 Task: Look for space in San Borja, Bolivia from 12th July, 2023 to 16th July, 2023 for 8 adults in price range Rs.10000 to Rs.16000. Place can be private room with 8 bedrooms having 8 beds and 8 bathrooms. Property type can be house, flat, guest house, hotel. Amenities needed are: wifi, TV, free parkinig on premises, gym, breakfast. Booking option can be shelf check-in. Required host language is English.
Action: Mouse moved to (405, 85)
Screenshot: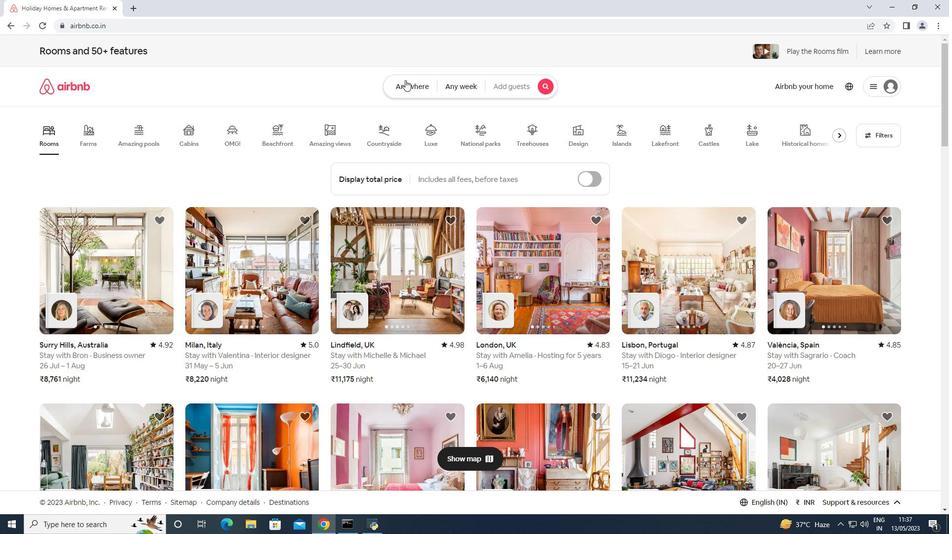 
Action: Mouse pressed left at (405, 85)
Screenshot: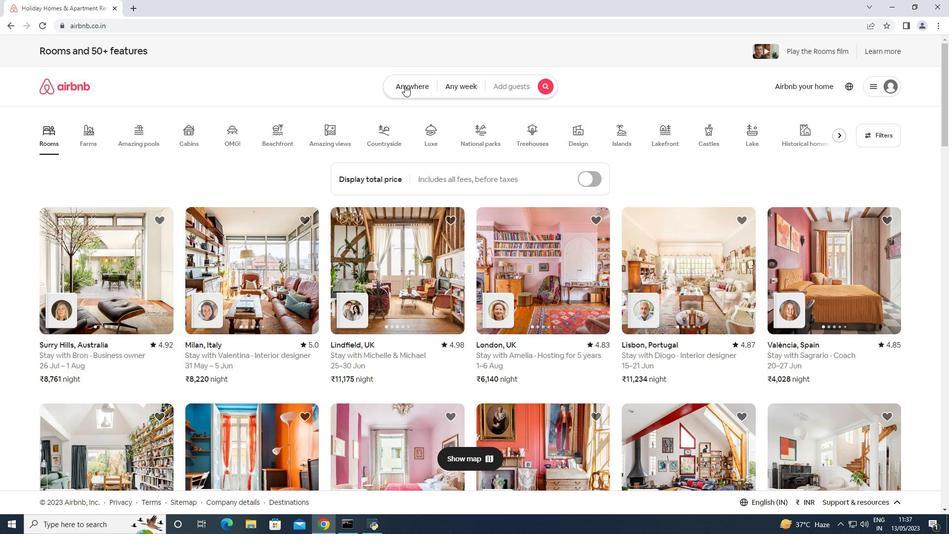 
Action: Mouse moved to (364, 125)
Screenshot: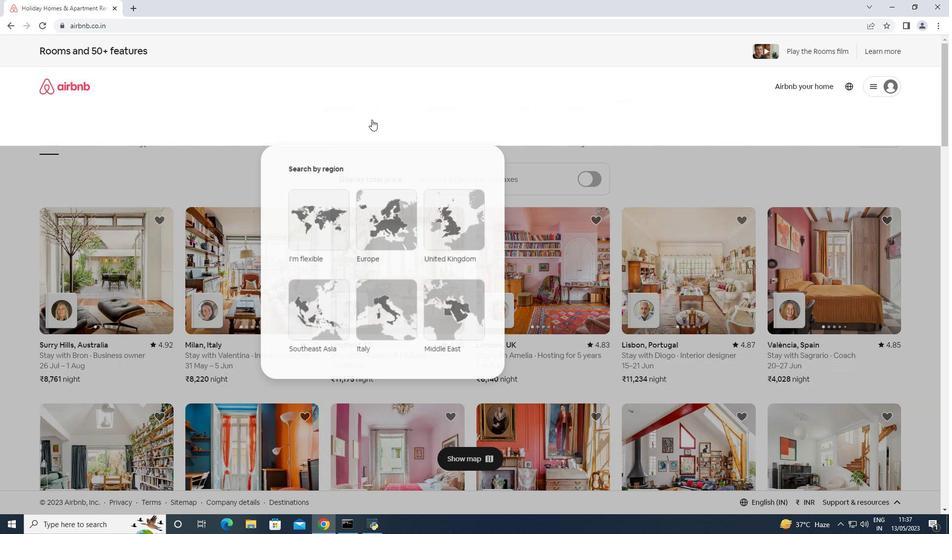 
Action: Mouse pressed left at (364, 125)
Screenshot: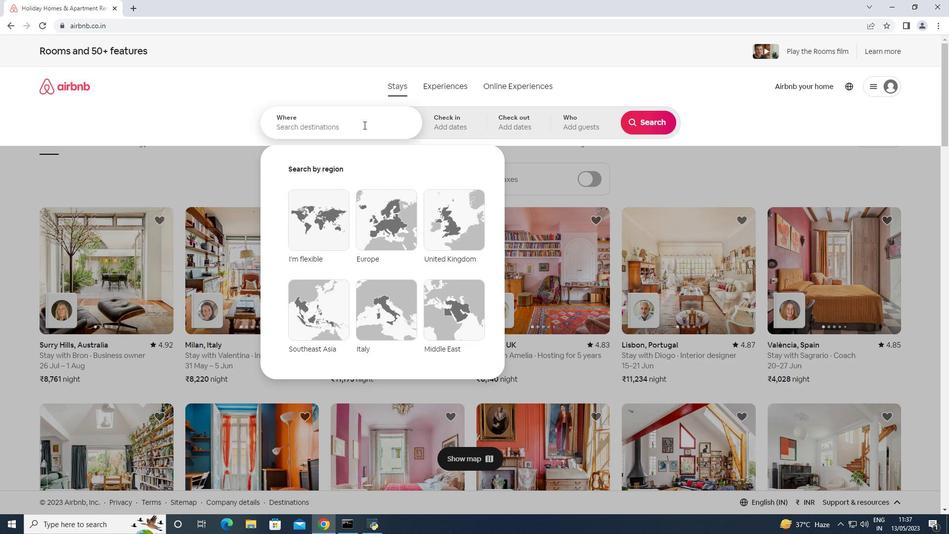 
Action: Key pressed <Key.shift>San<Key.space><Key.shift>Borj,<Key.space><Key.shift>Bolivia<Key.down><Key.enter>
Screenshot: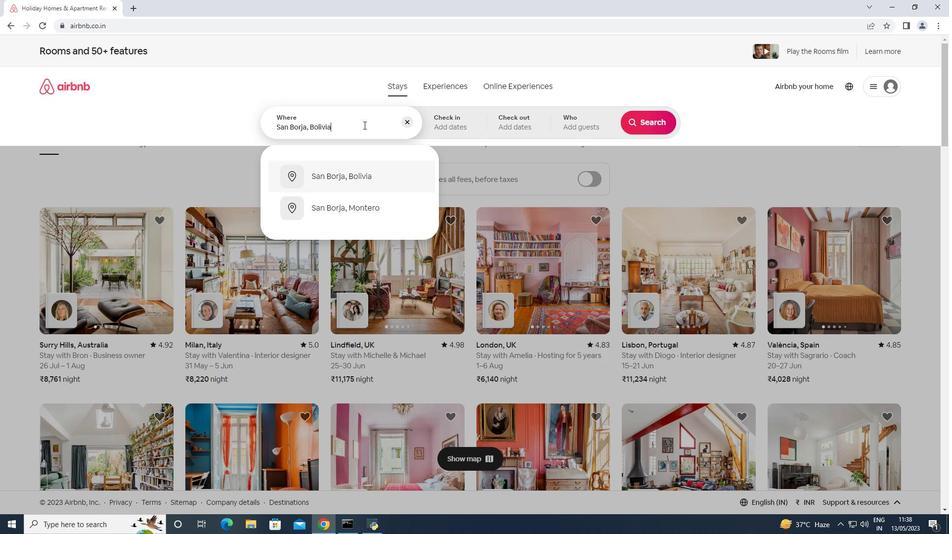 
Action: Mouse moved to (648, 202)
Screenshot: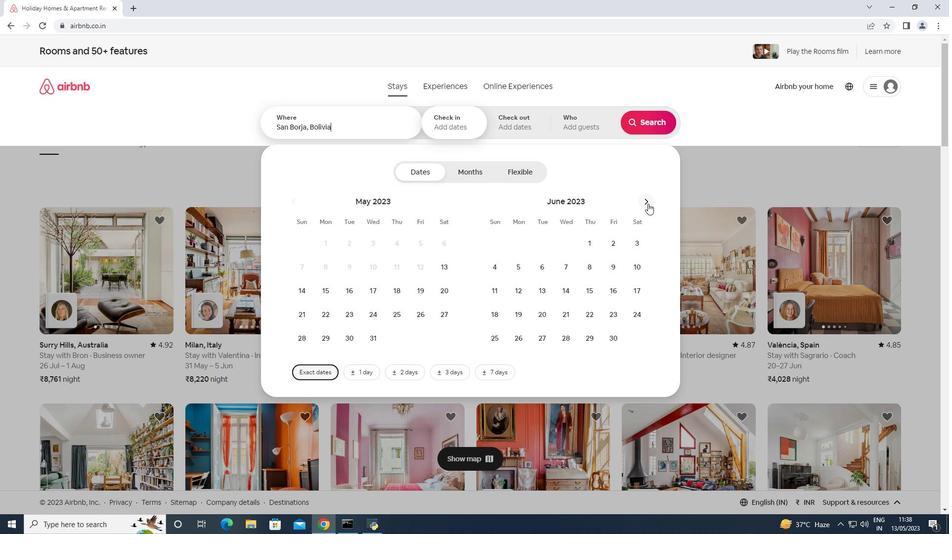 
Action: Mouse pressed left at (648, 202)
Screenshot: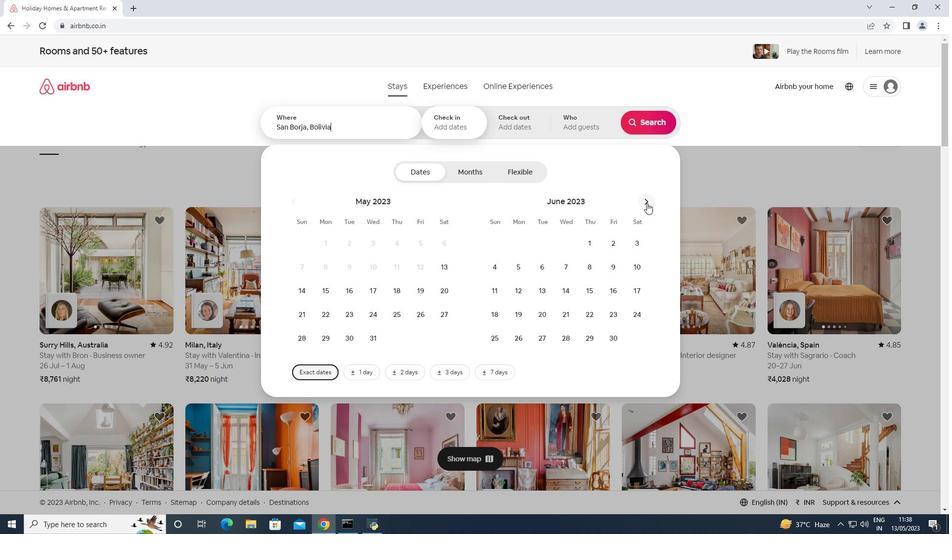 
Action: Mouse moved to (568, 285)
Screenshot: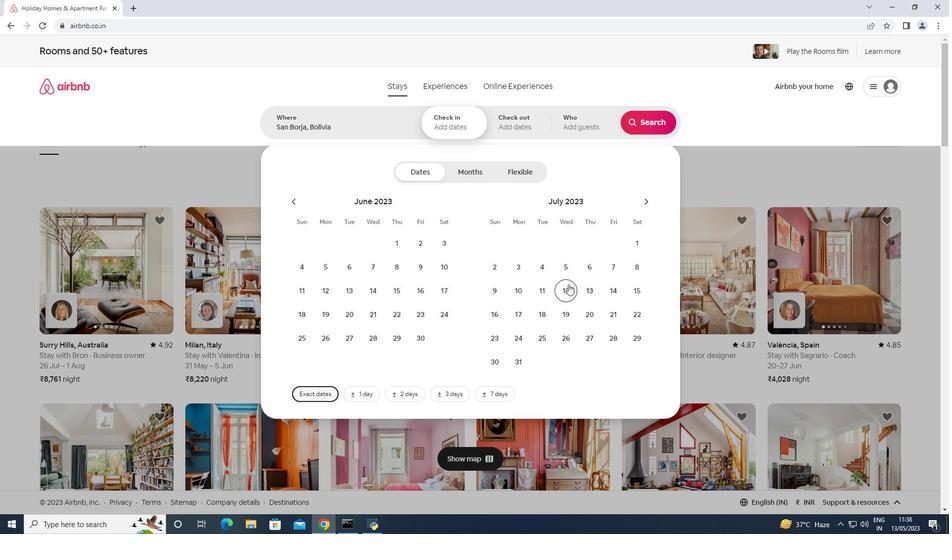 
Action: Mouse pressed left at (568, 285)
Screenshot: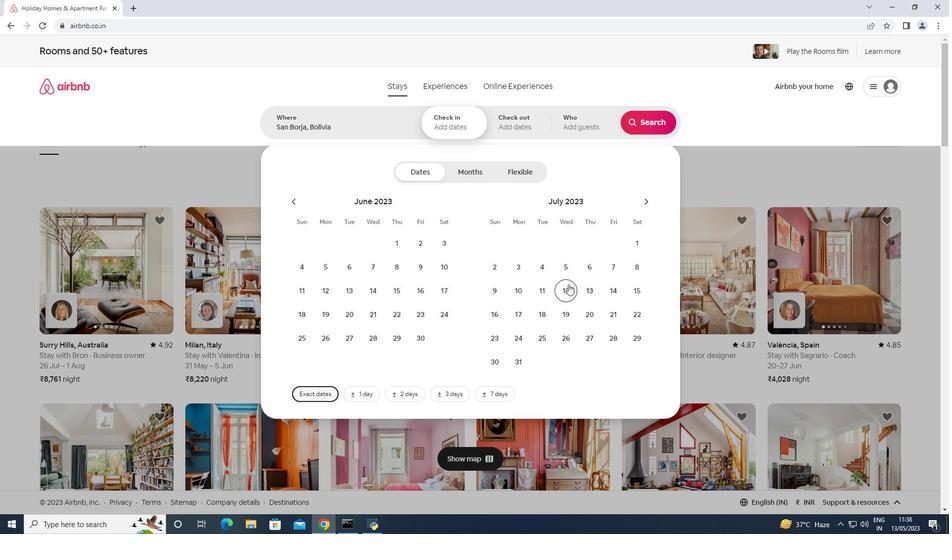 
Action: Mouse moved to (496, 311)
Screenshot: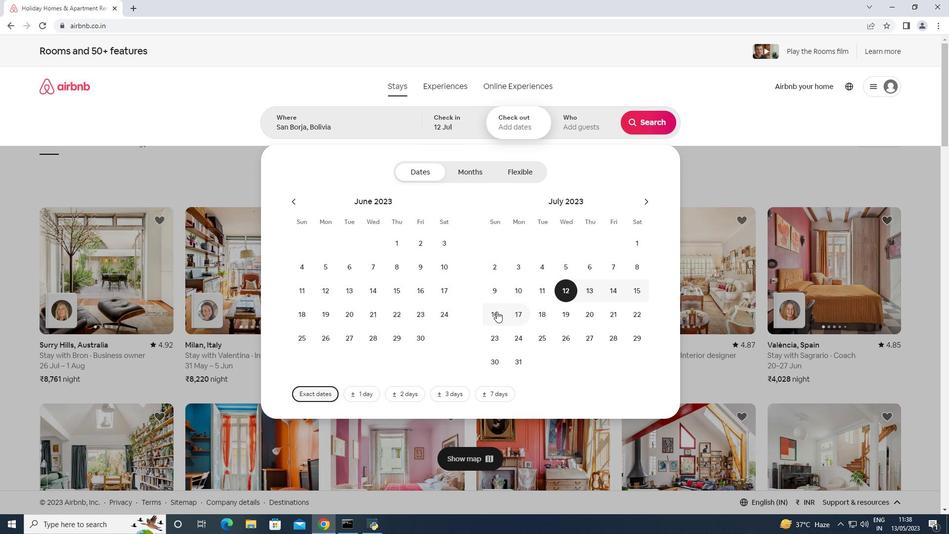 
Action: Mouse pressed left at (496, 311)
Screenshot: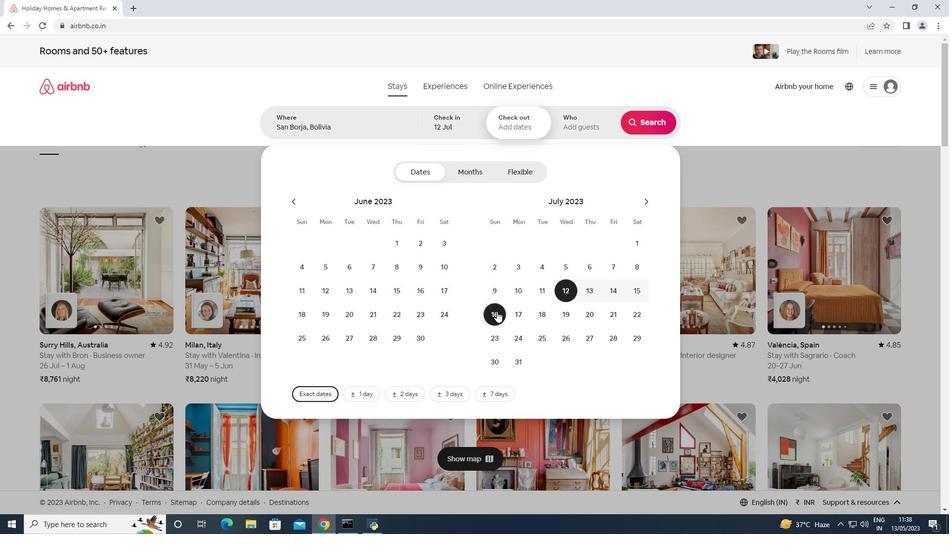 
Action: Mouse moved to (565, 136)
Screenshot: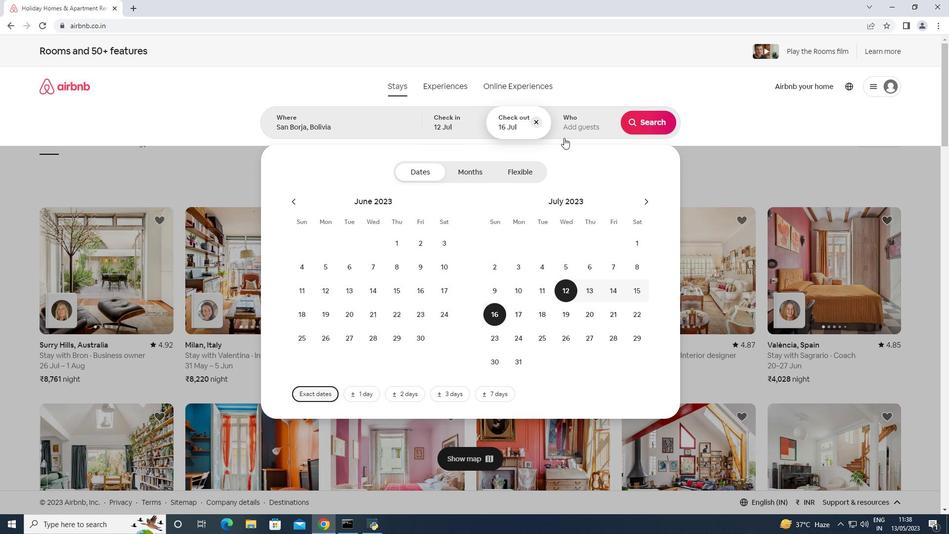 
Action: Mouse pressed left at (565, 136)
Screenshot: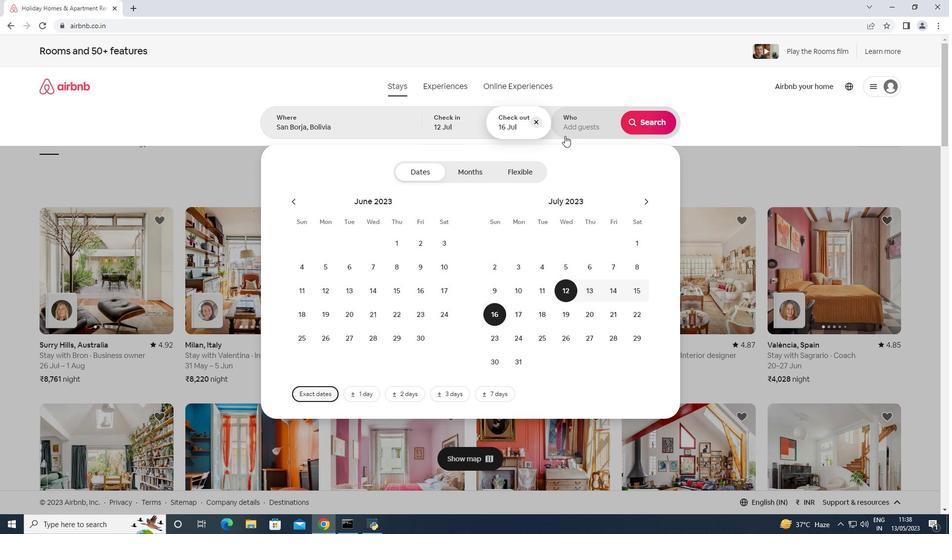 
Action: Mouse moved to (649, 176)
Screenshot: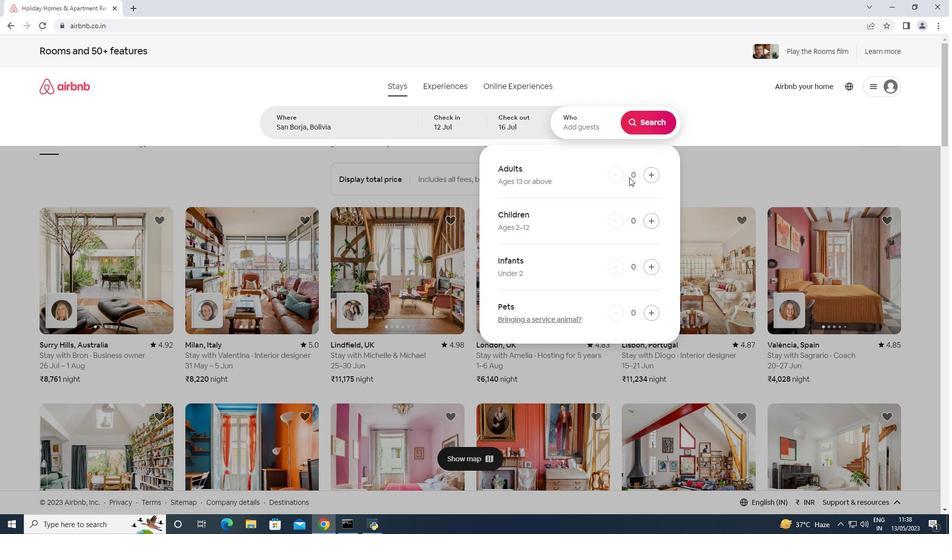 
Action: Mouse pressed left at (649, 176)
Screenshot: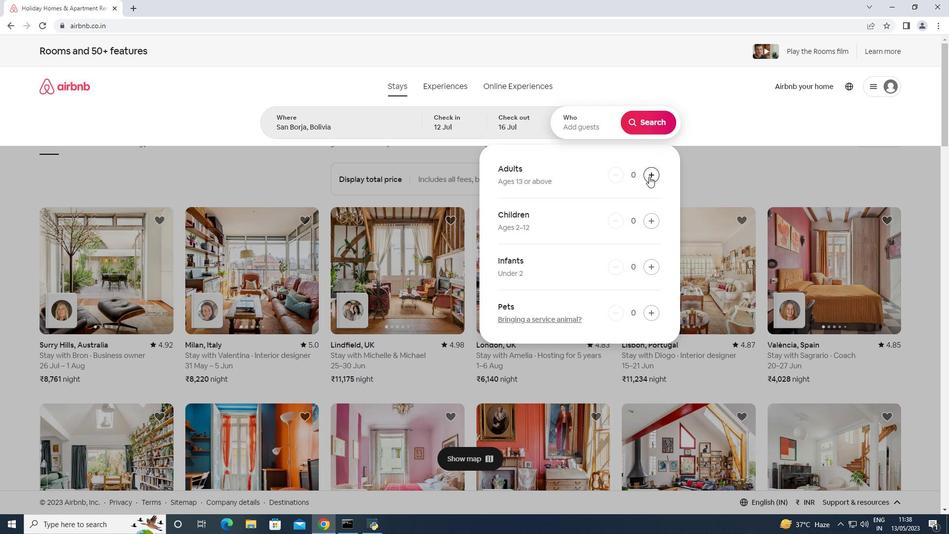 
Action: Mouse pressed left at (649, 176)
Screenshot: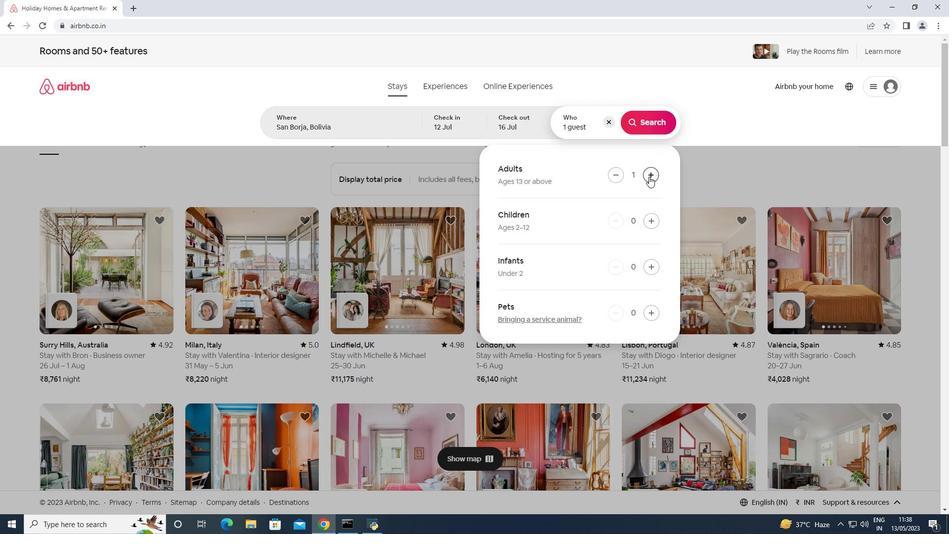 
Action: Mouse pressed left at (649, 176)
Screenshot: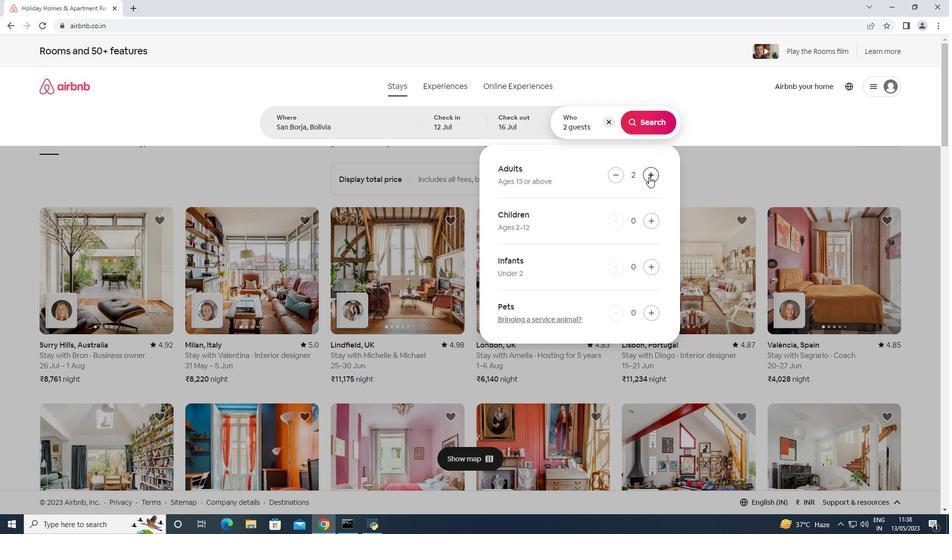 
Action: Mouse pressed left at (649, 176)
Screenshot: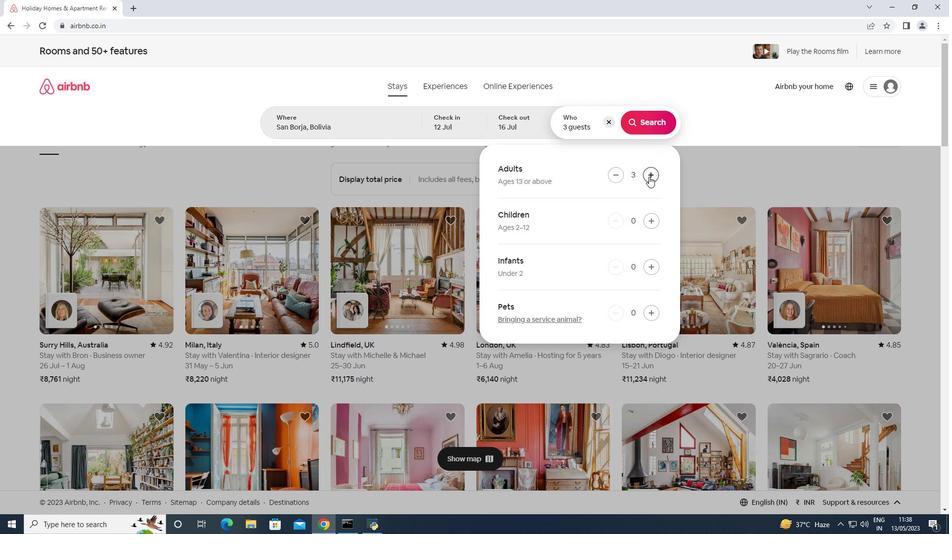 
Action: Mouse pressed left at (649, 176)
Screenshot: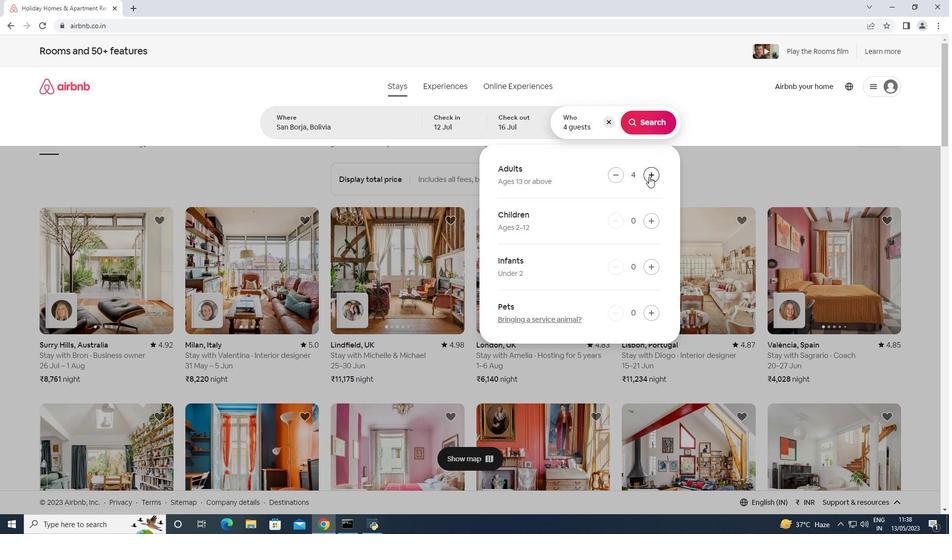 
Action: Mouse pressed left at (649, 176)
Screenshot: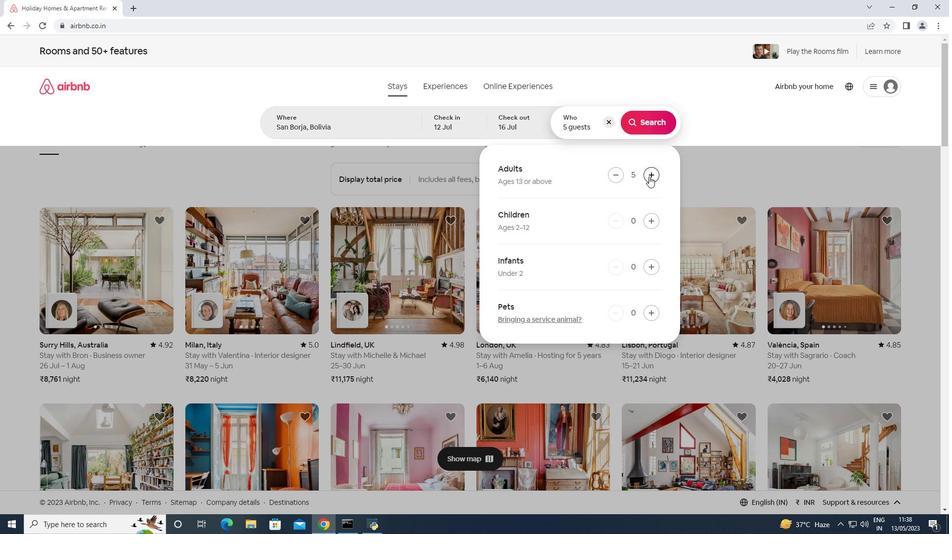 
Action: Mouse pressed left at (649, 176)
Screenshot: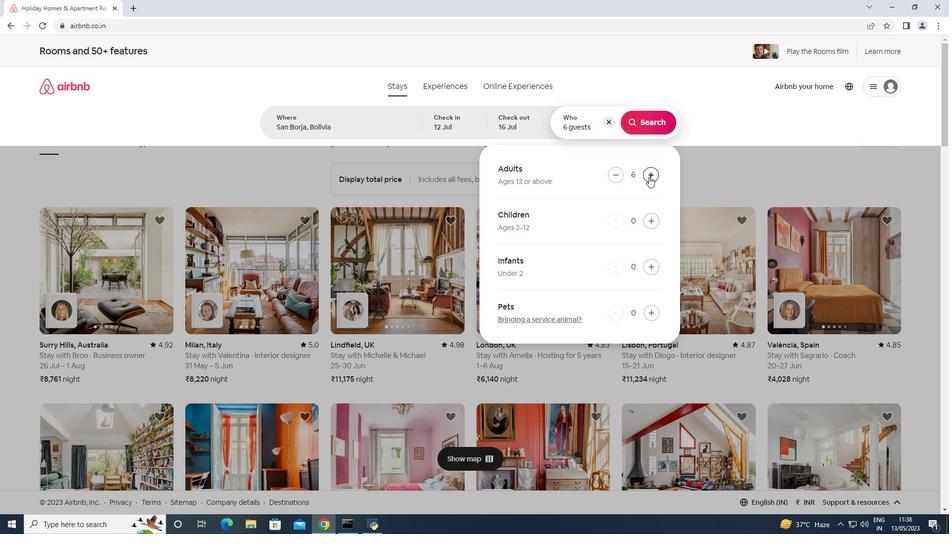 
Action: Mouse pressed left at (649, 176)
Screenshot: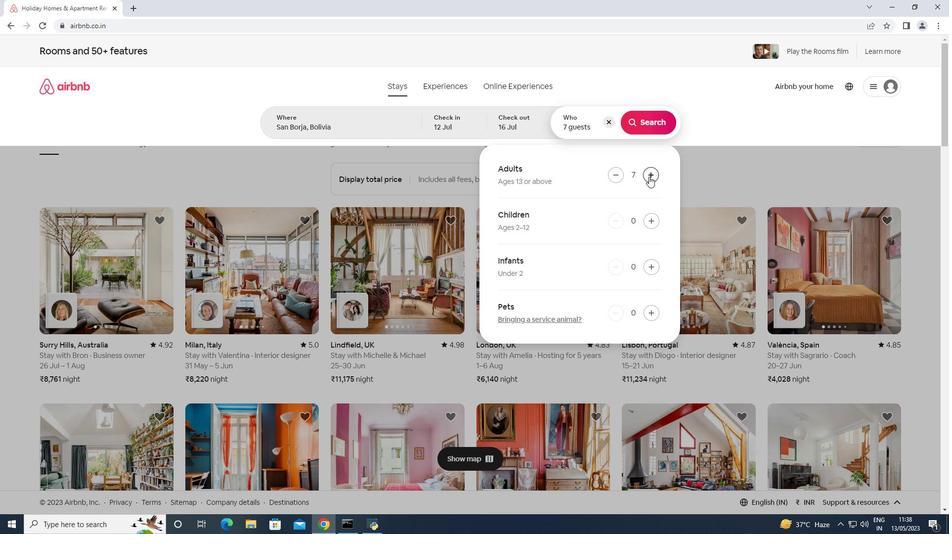
Action: Mouse pressed left at (649, 176)
Screenshot: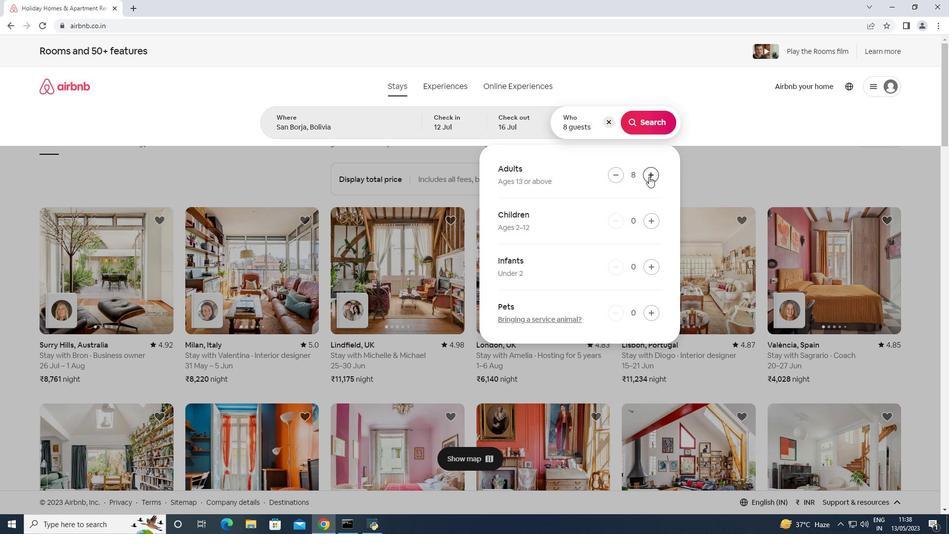 
Action: Mouse moved to (621, 176)
Screenshot: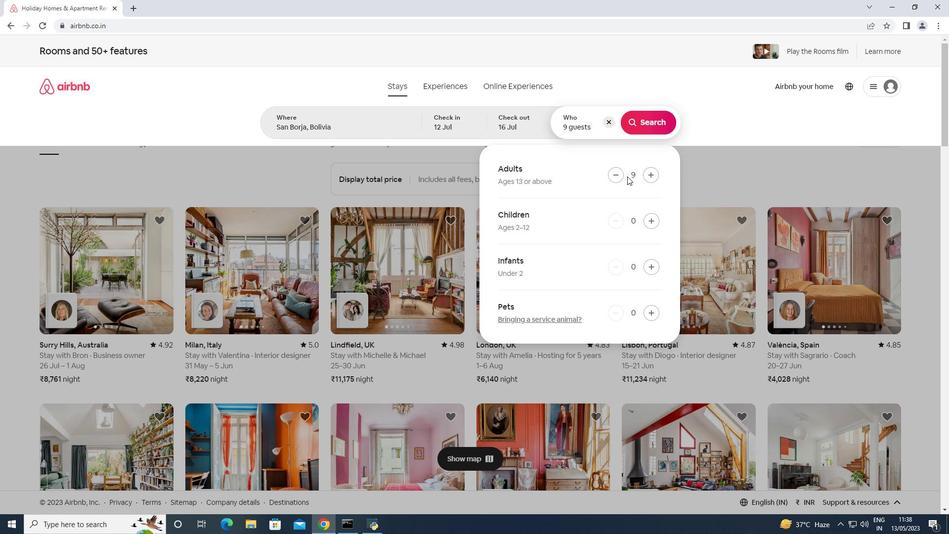 
Action: Mouse pressed left at (621, 176)
Screenshot: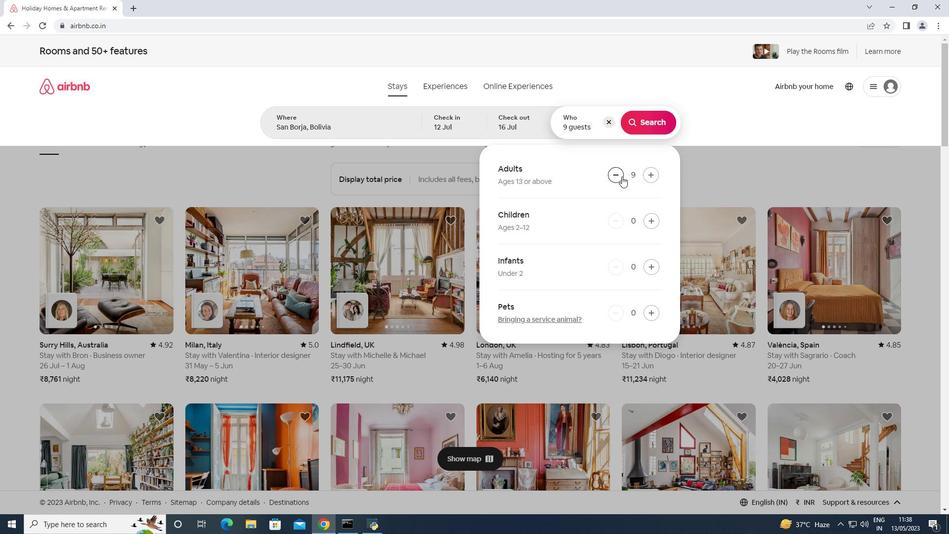 
Action: Mouse moved to (657, 123)
Screenshot: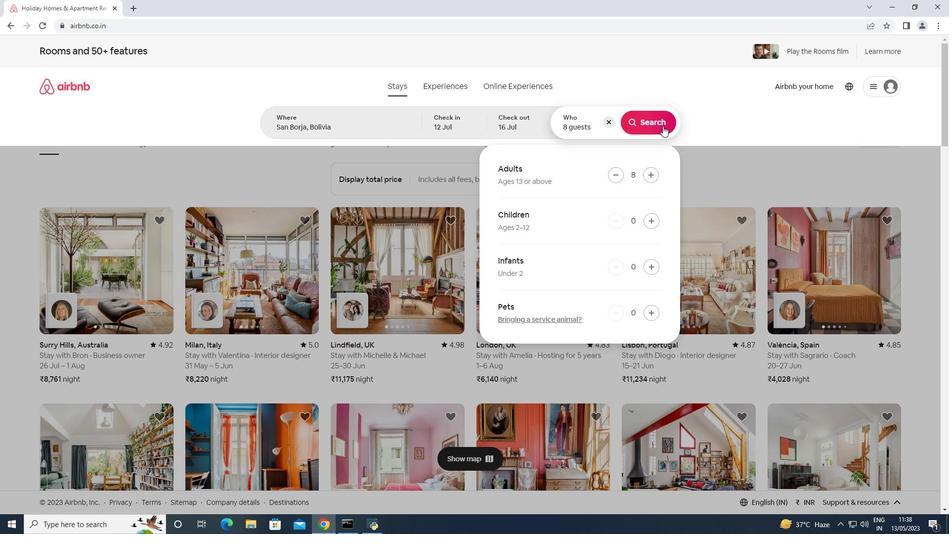 
Action: Mouse pressed left at (657, 123)
Screenshot: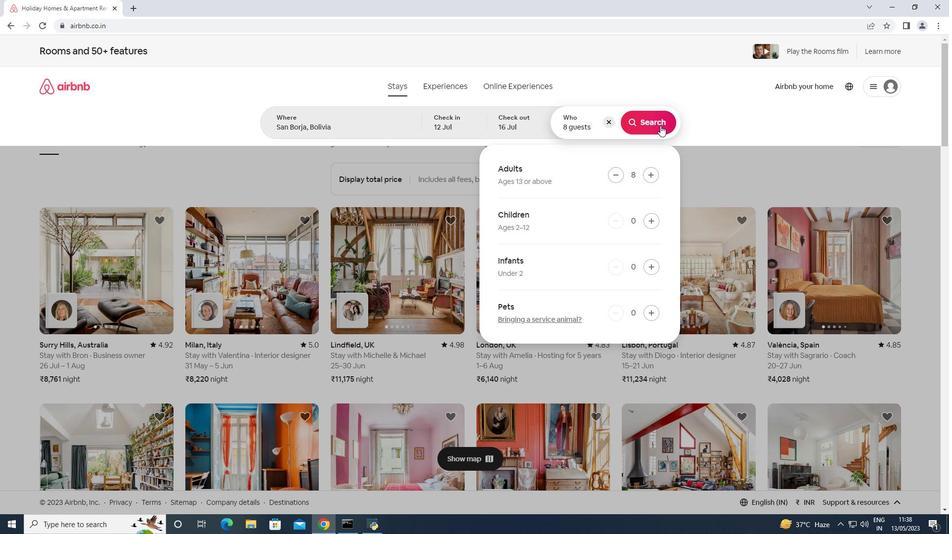 
Action: Mouse moved to (915, 102)
Screenshot: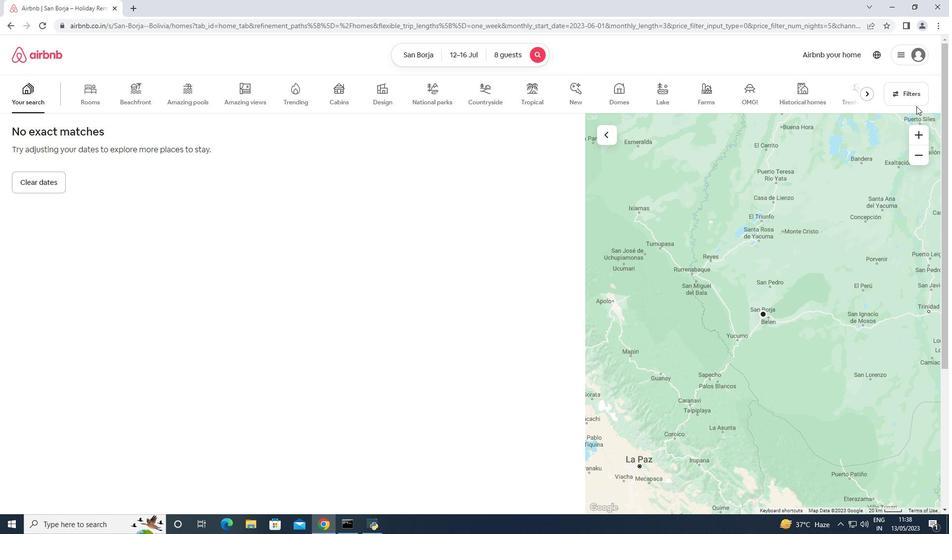 
Action: Mouse pressed left at (915, 102)
Screenshot: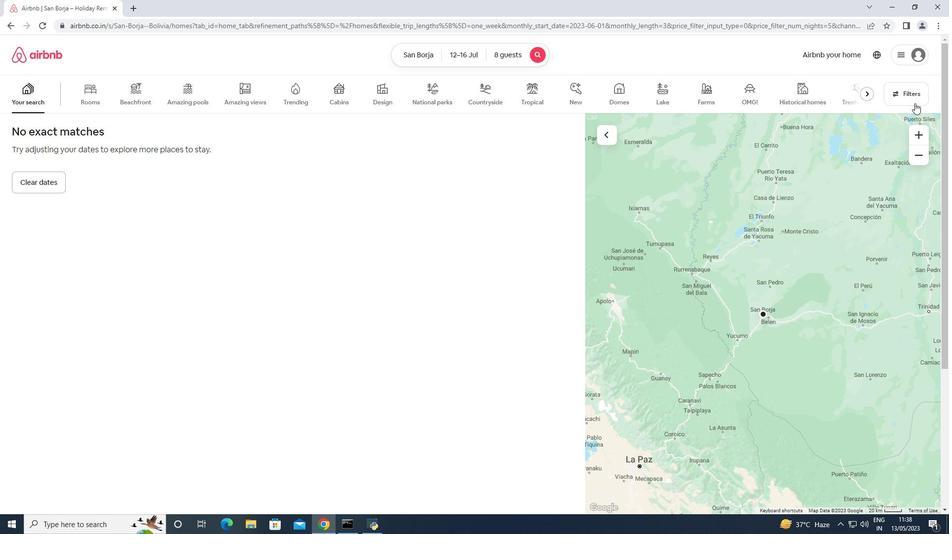 
Action: Mouse moved to (395, 336)
Screenshot: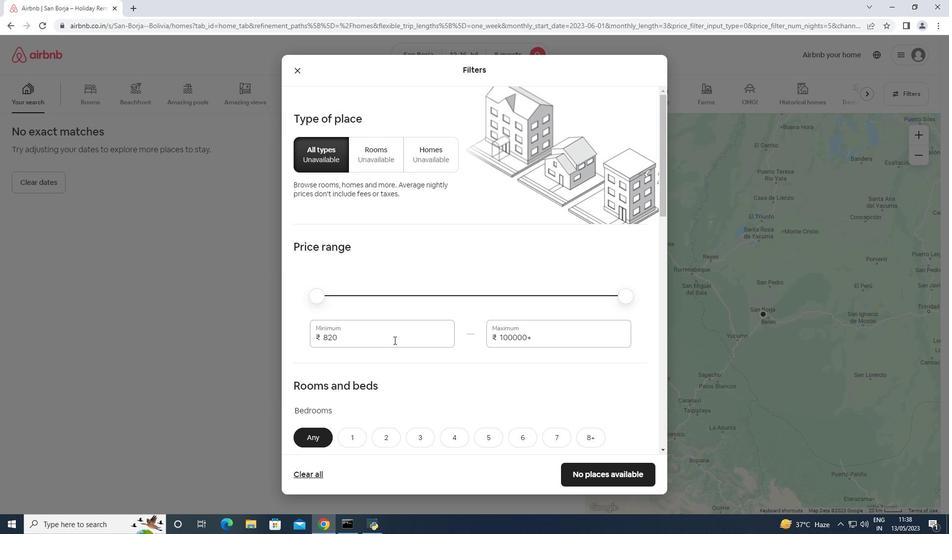 
Action: Mouse pressed left at (395, 336)
Screenshot: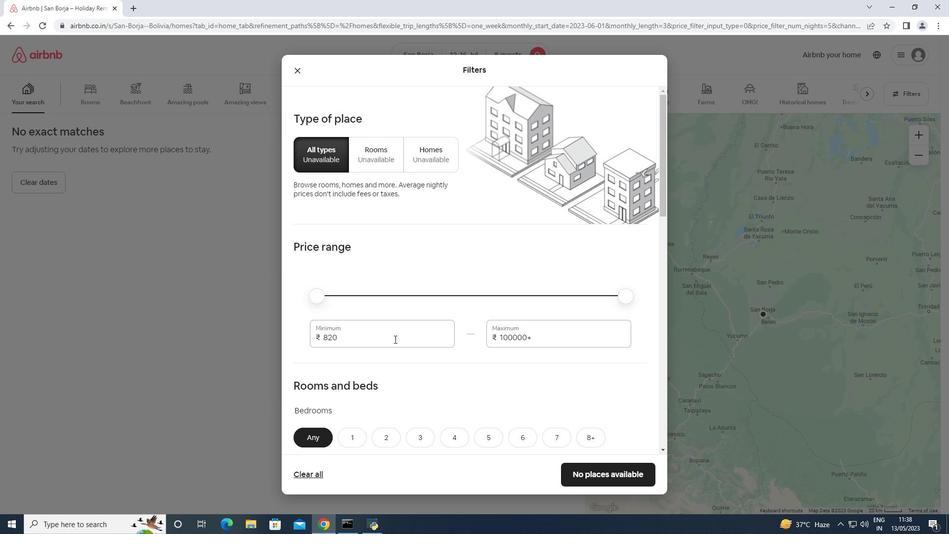 
Action: Mouse pressed left at (395, 336)
Screenshot: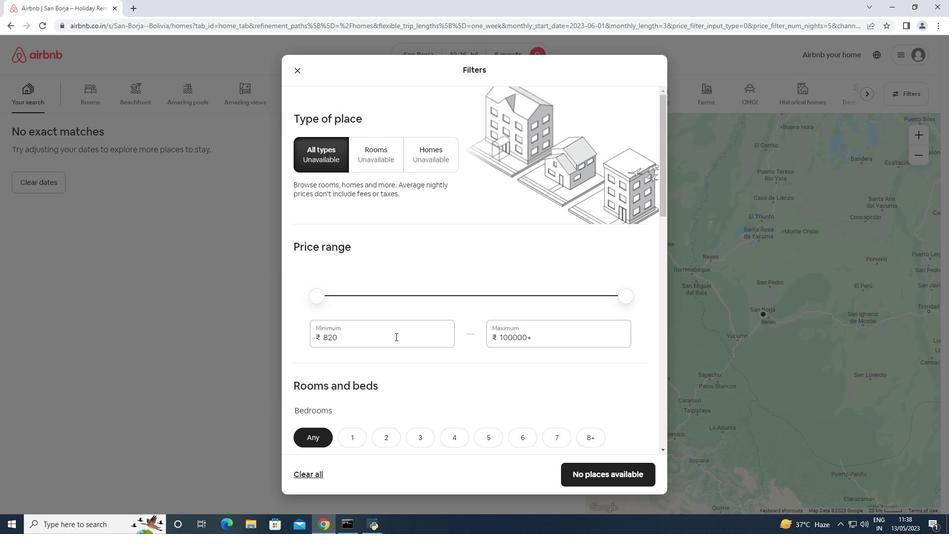 
Action: Mouse moved to (395, 325)
Screenshot: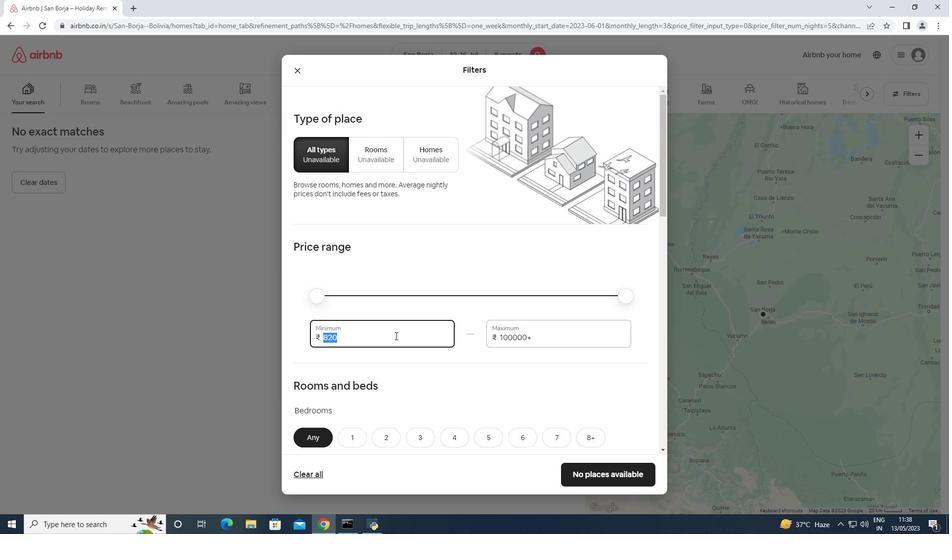 
Action: Key pressed 1000<Key.tab>16000
Screenshot: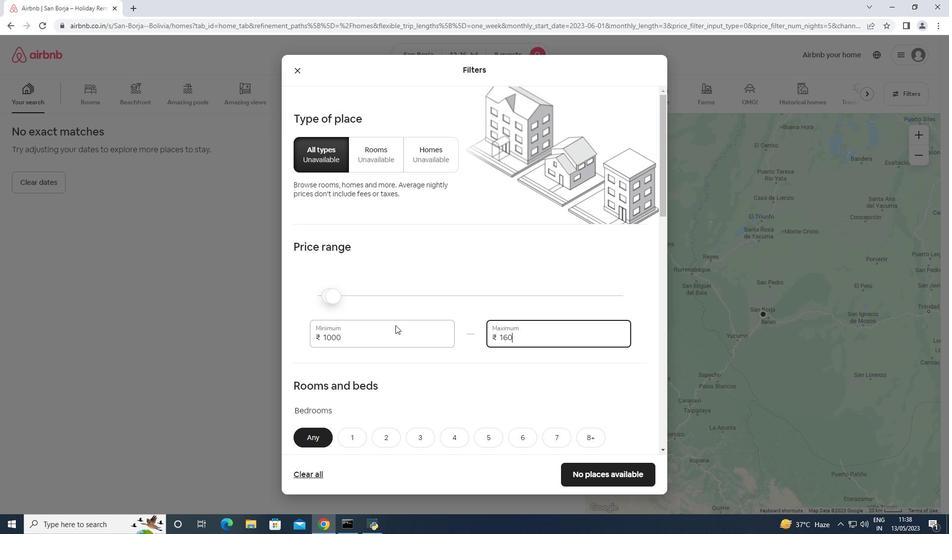 
Action: Mouse scrolled (395, 325) with delta (0, 0)
Screenshot: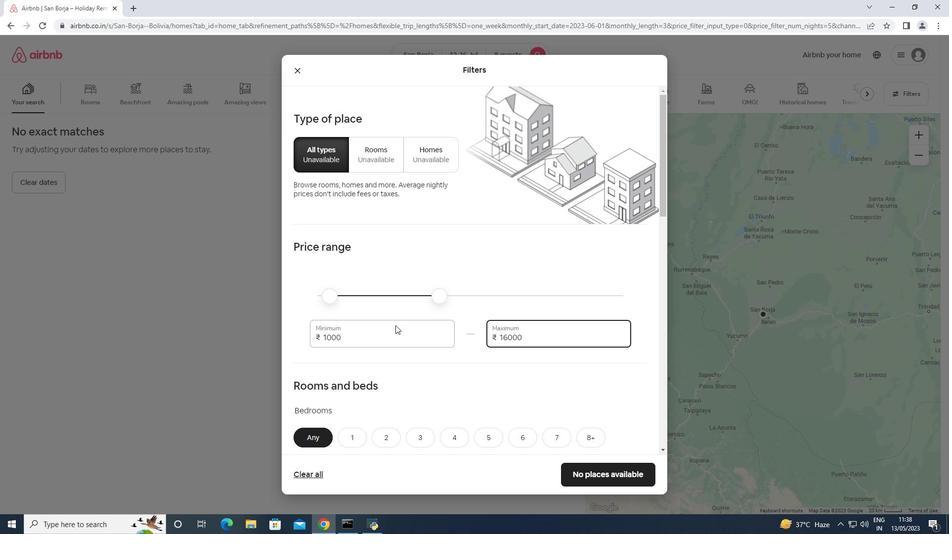 
Action: Mouse scrolled (395, 325) with delta (0, 0)
Screenshot: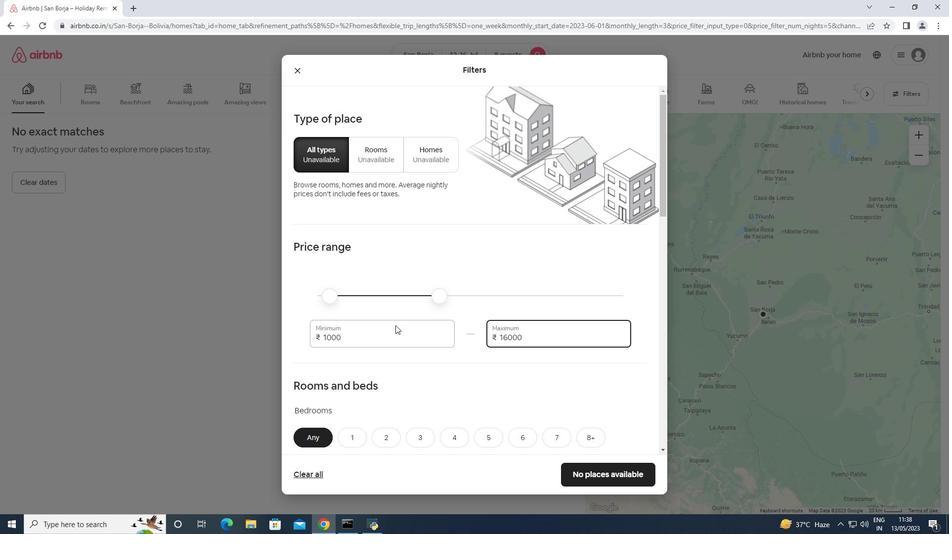 
Action: Mouse scrolled (395, 325) with delta (0, 0)
Screenshot: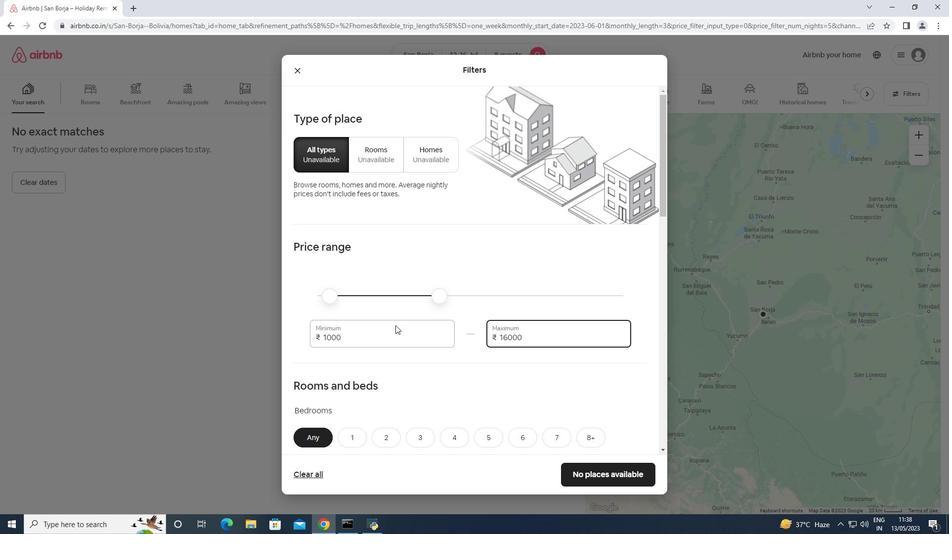 
Action: Mouse scrolled (395, 325) with delta (0, 0)
Screenshot: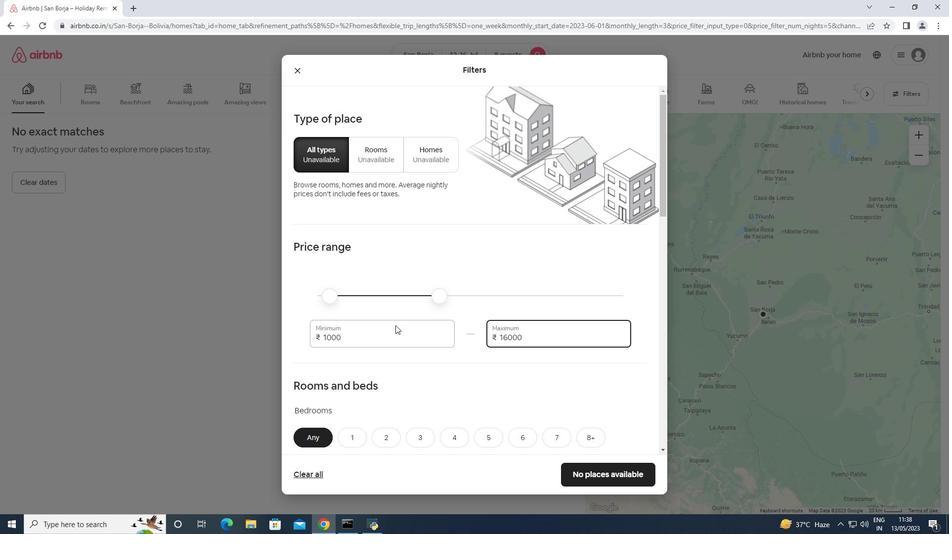
Action: Mouse scrolled (395, 325) with delta (0, 0)
Screenshot: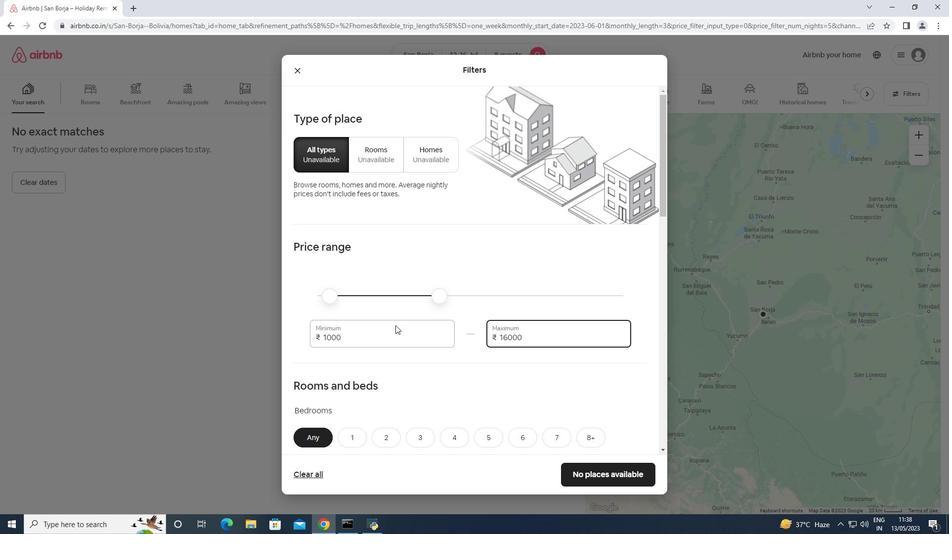 
Action: Mouse moved to (584, 193)
Screenshot: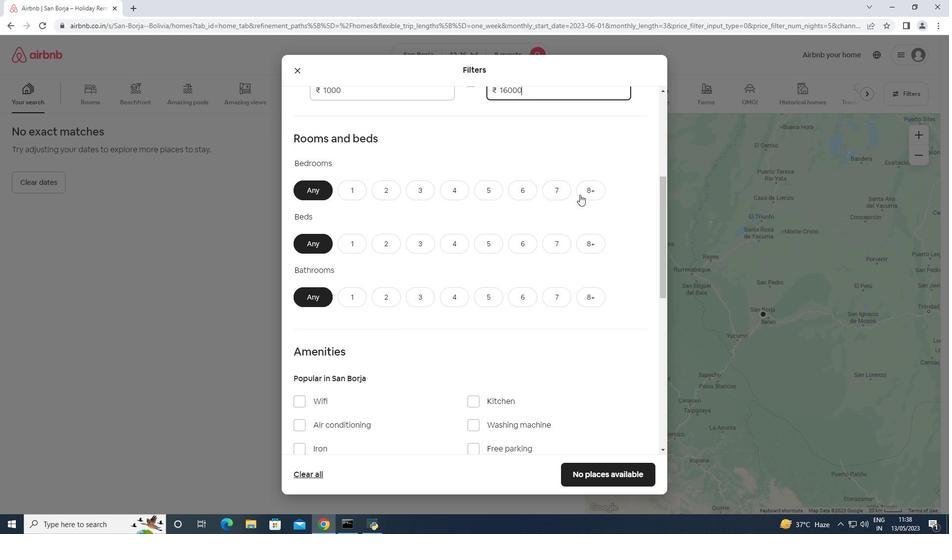 
Action: Mouse pressed left at (584, 193)
Screenshot: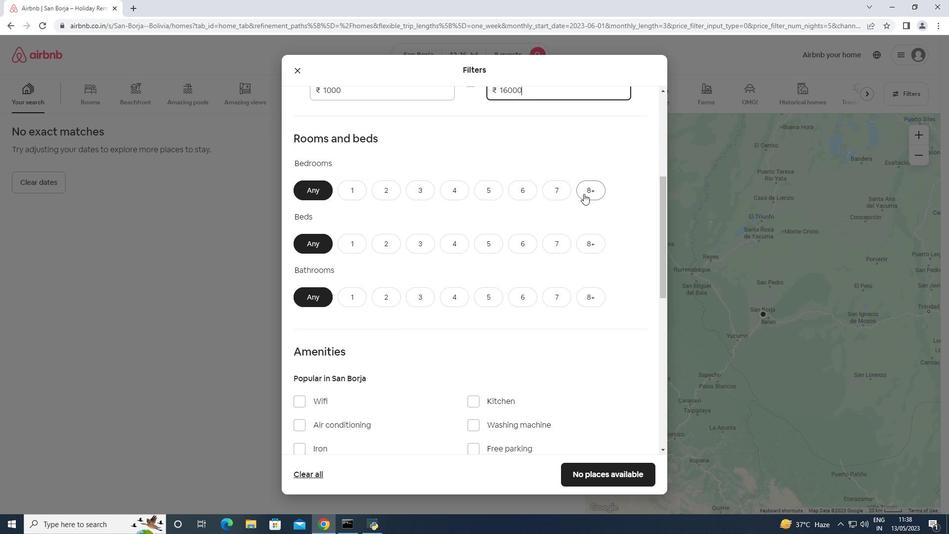 
Action: Mouse moved to (595, 245)
Screenshot: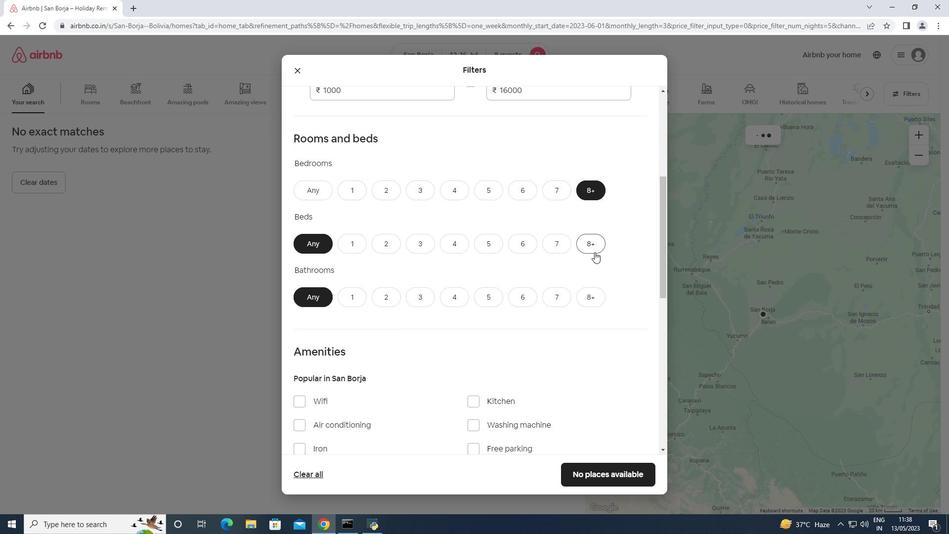
Action: Mouse pressed left at (595, 245)
Screenshot: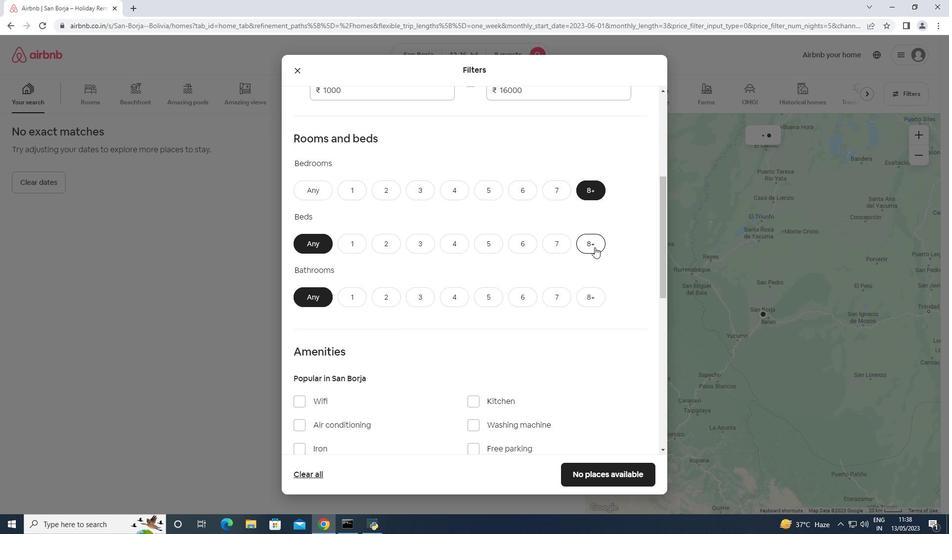 
Action: Mouse moved to (582, 297)
Screenshot: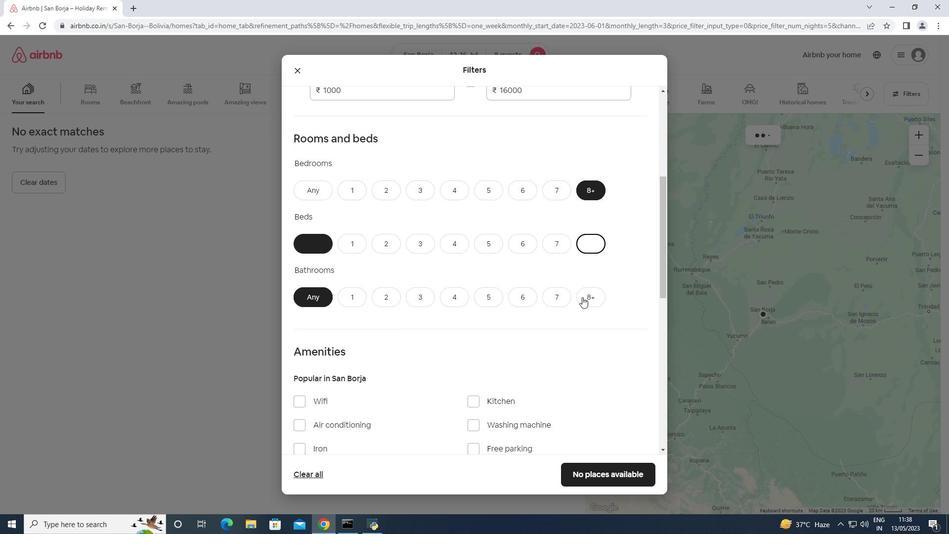 
Action: Mouse pressed left at (582, 297)
Screenshot: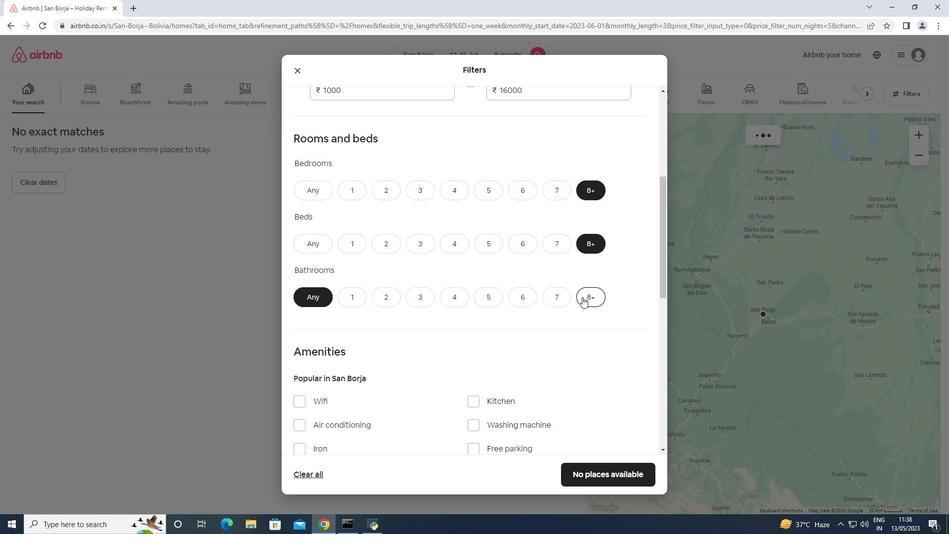
Action: Mouse moved to (583, 294)
Screenshot: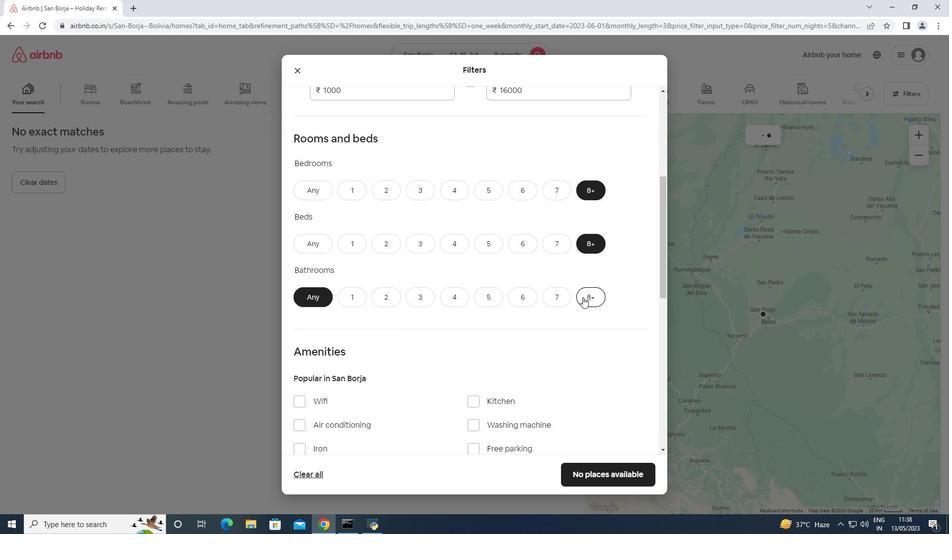 
Action: Mouse scrolled (583, 294) with delta (0, 0)
Screenshot: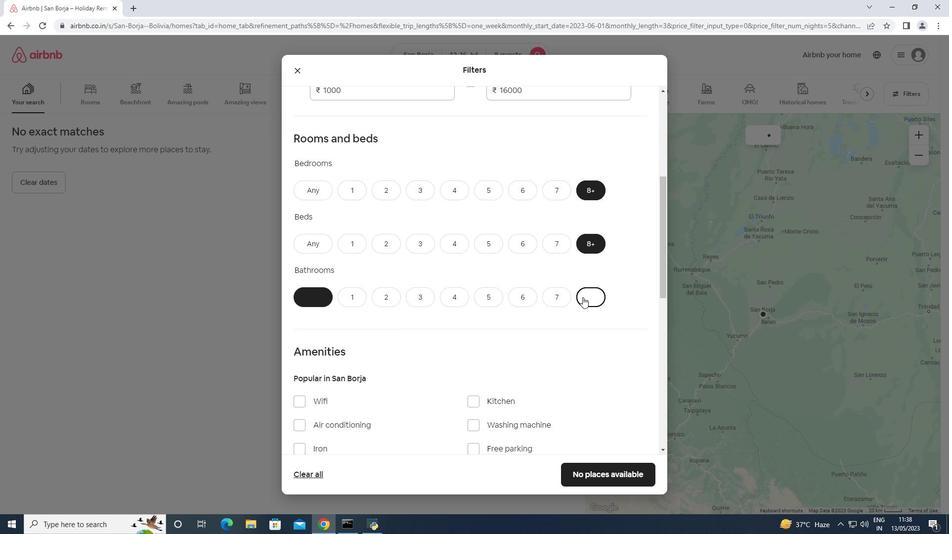 
Action: Mouse scrolled (583, 294) with delta (0, 0)
Screenshot: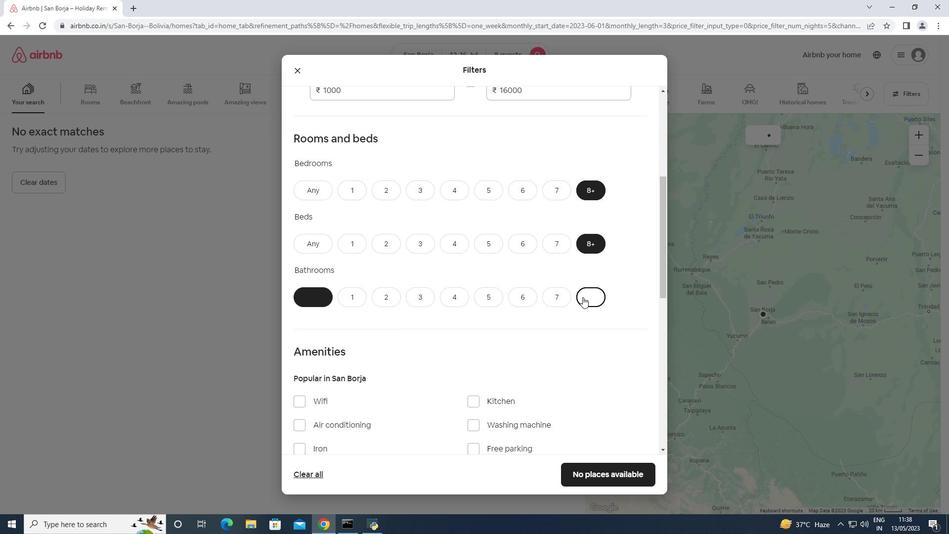 
Action: Mouse scrolled (583, 294) with delta (0, 0)
Screenshot: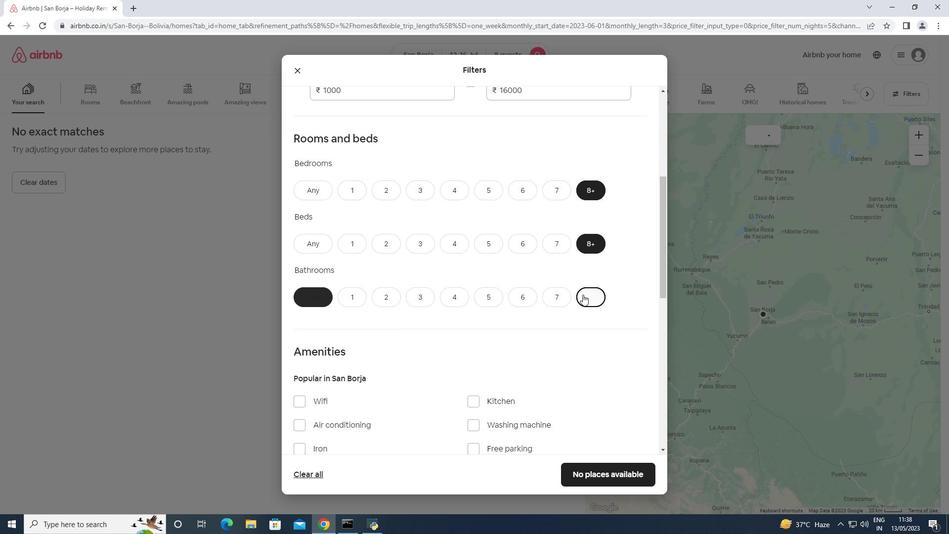 
Action: Mouse moved to (333, 322)
Screenshot: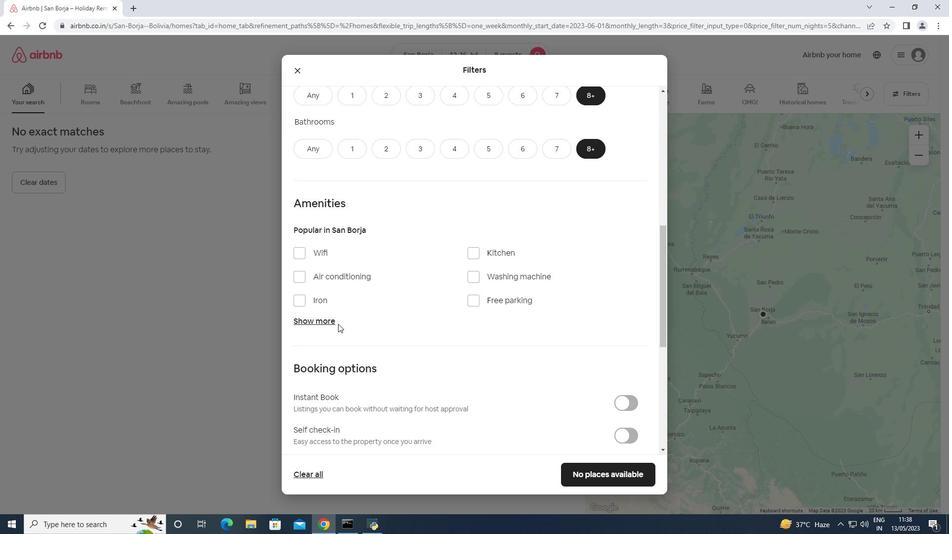 
Action: Mouse pressed left at (333, 322)
Screenshot: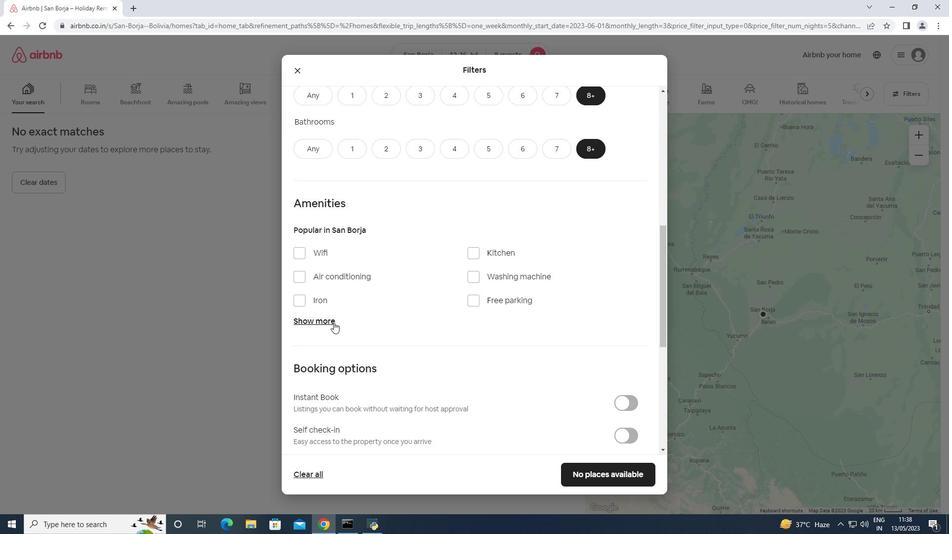 
Action: Mouse moved to (495, 299)
Screenshot: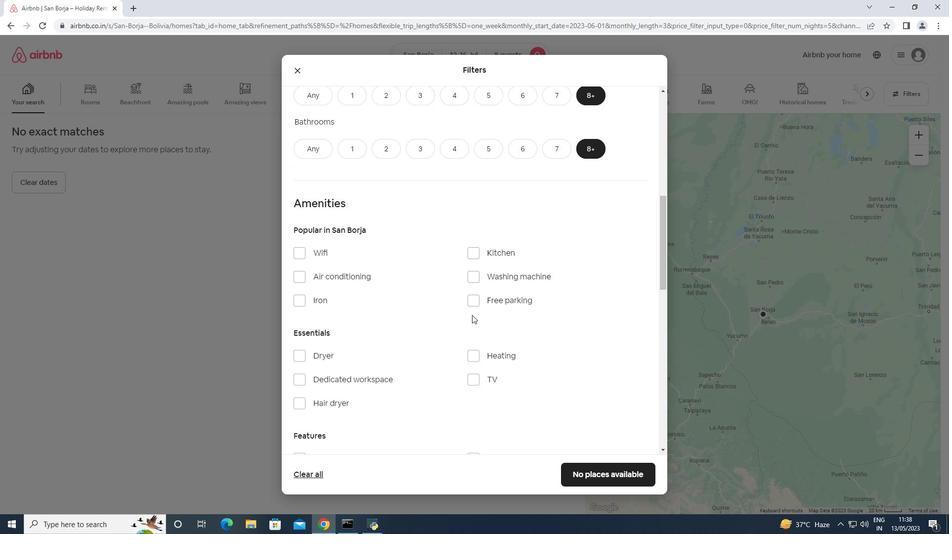 
Action: Mouse pressed left at (495, 299)
Screenshot: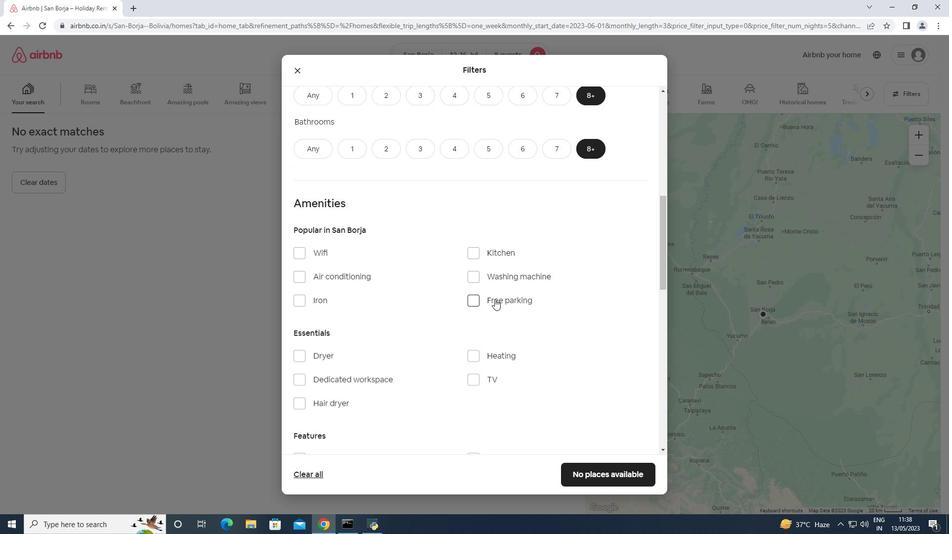 
Action: Mouse moved to (320, 252)
Screenshot: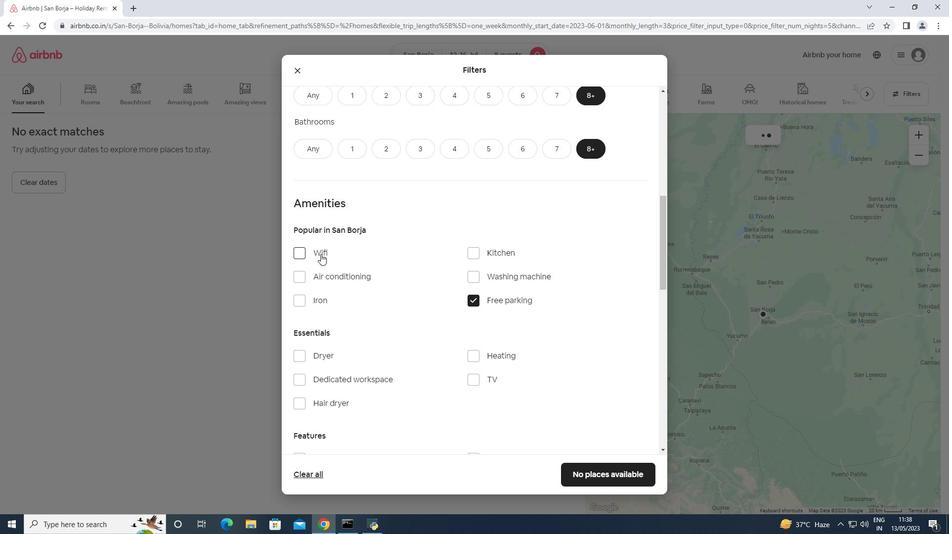 
Action: Mouse pressed left at (320, 252)
Screenshot: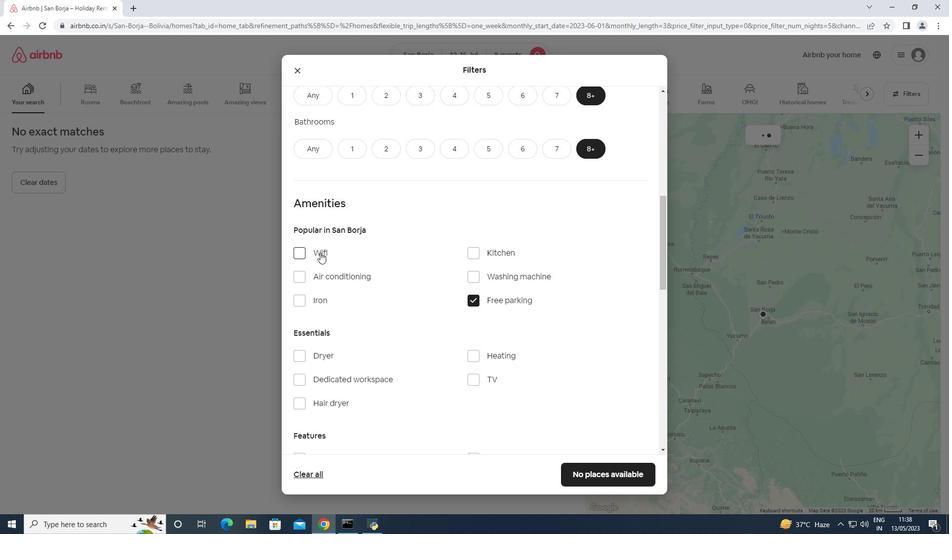 
Action: Mouse moved to (478, 378)
Screenshot: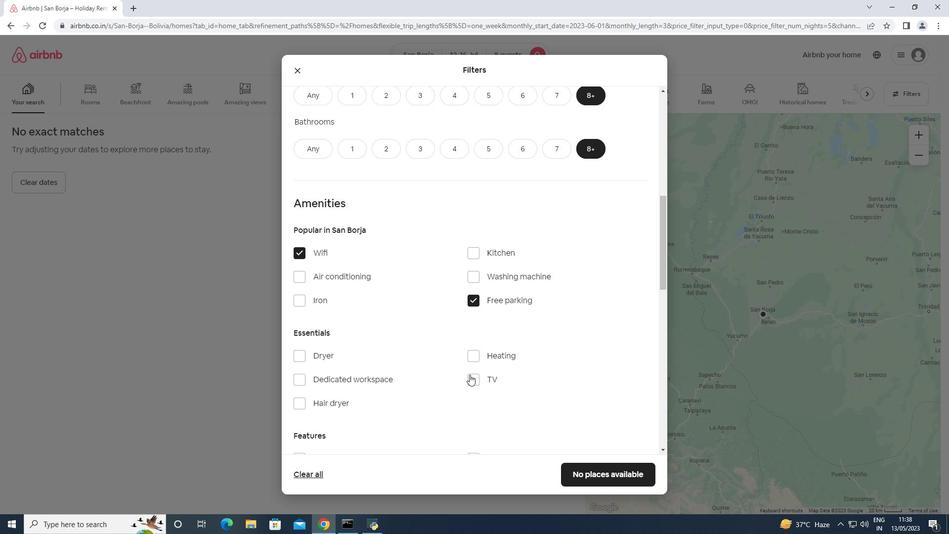
Action: Mouse pressed left at (478, 378)
Screenshot: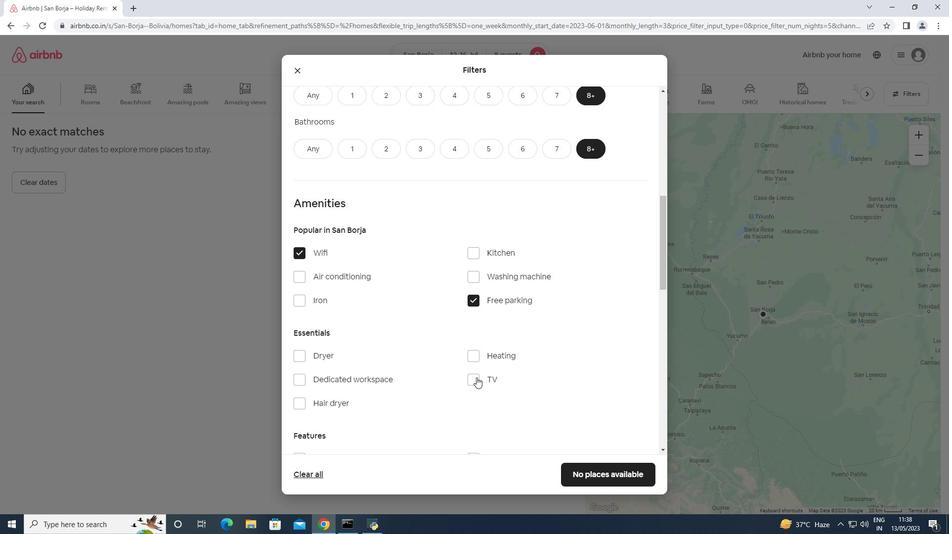 
Action: Mouse moved to (474, 369)
Screenshot: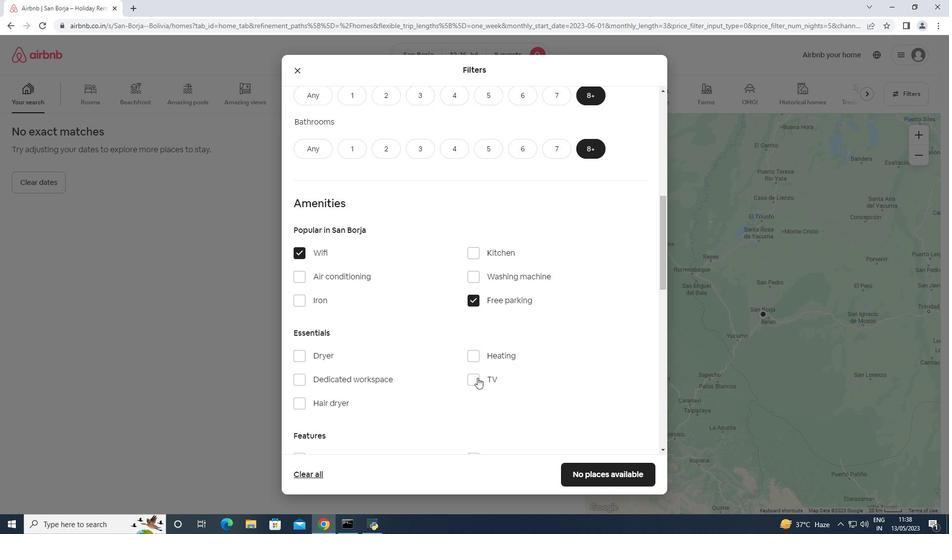 
Action: Mouse scrolled (474, 368) with delta (0, 0)
Screenshot: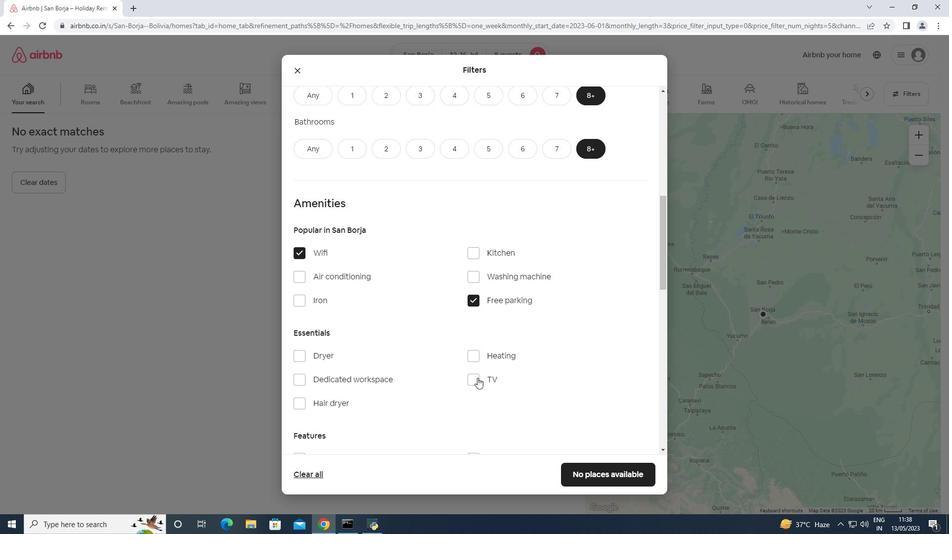 
Action: Mouse scrolled (474, 368) with delta (0, 0)
Screenshot: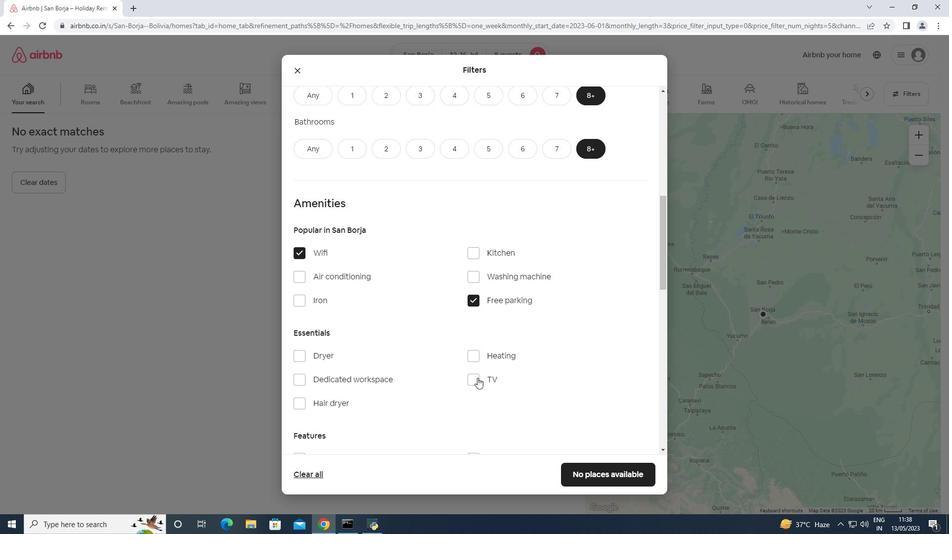 
Action: Mouse scrolled (474, 368) with delta (0, 0)
Screenshot: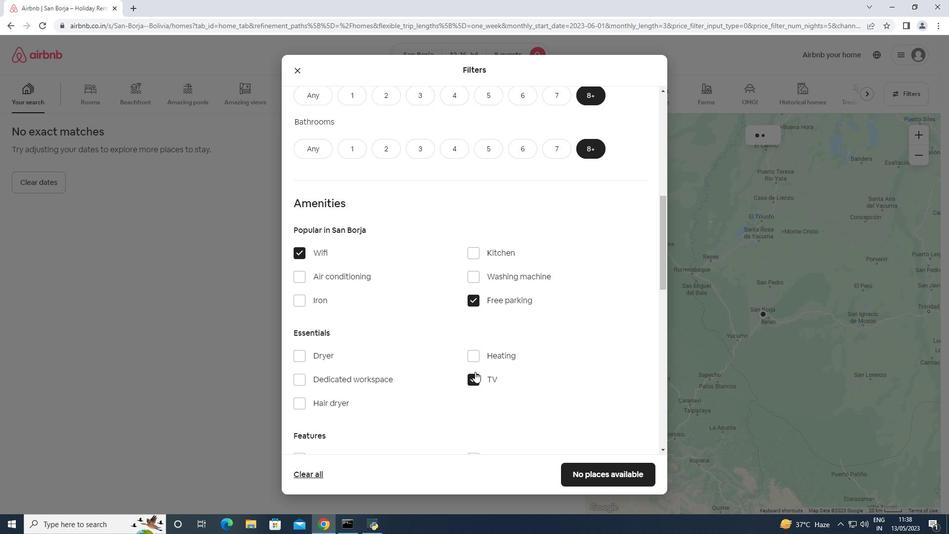 
Action: Mouse scrolled (474, 368) with delta (0, 0)
Screenshot: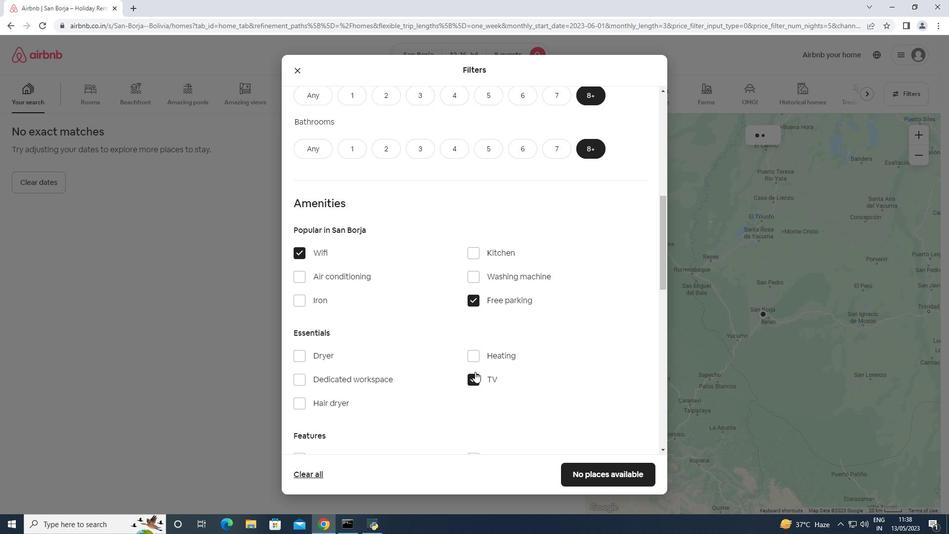 
Action: Mouse scrolled (474, 368) with delta (0, 0)
Screenshot: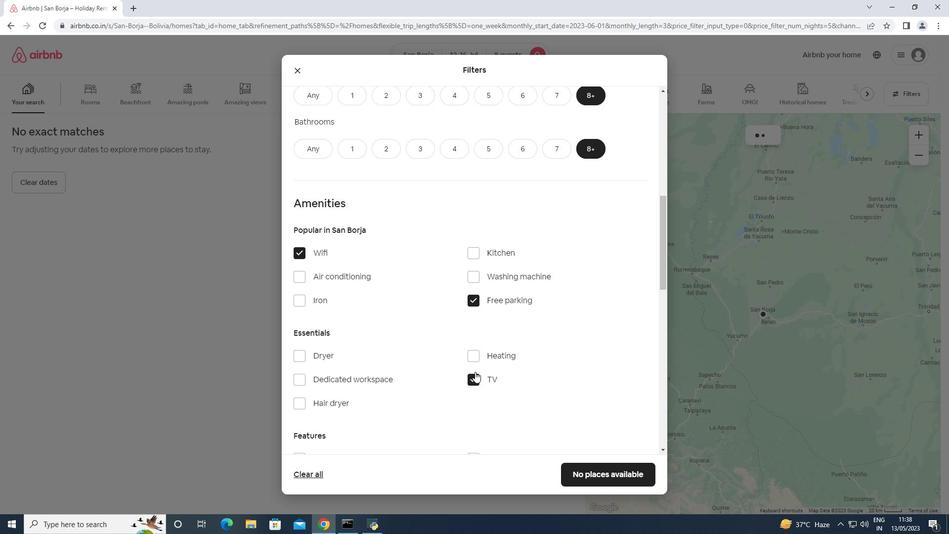 
Action: Mouse moved to (360, 284)
Screenshot: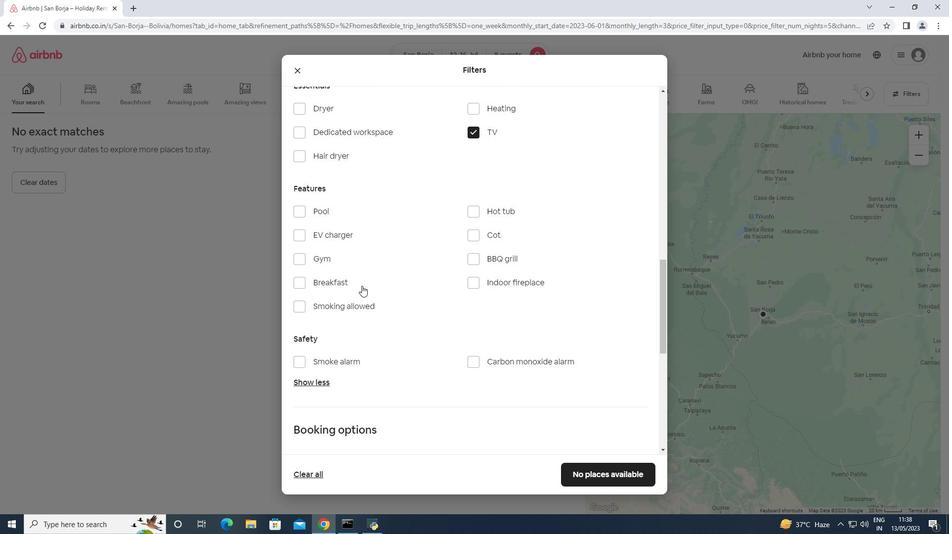 
Action: Mouse pressed left at (360, 284)
Screenshot: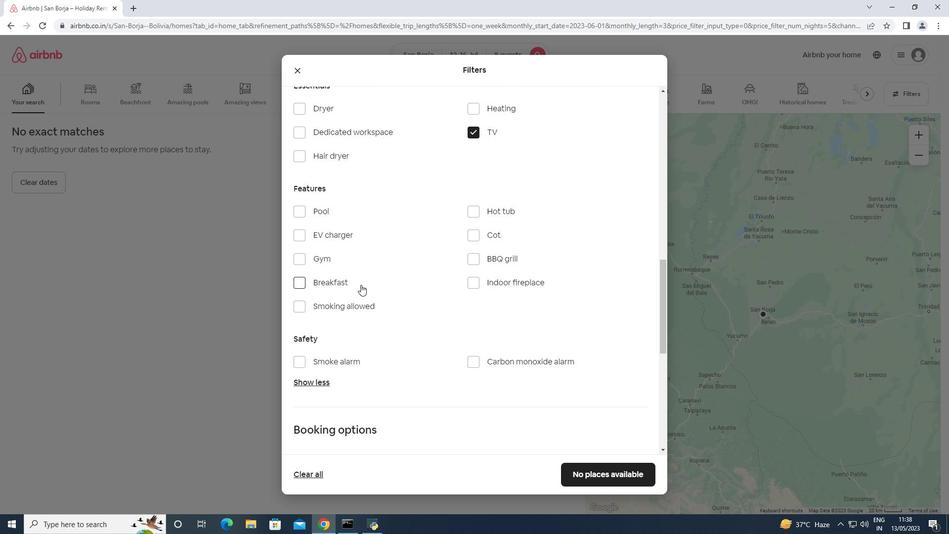 
Action: Mouse moved to (323, 255)
Screenshot: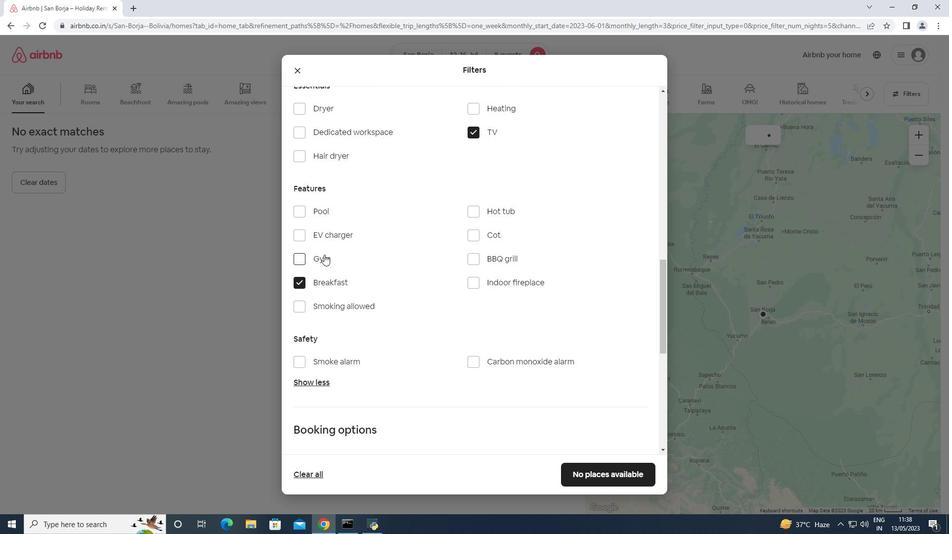 
Action: Mouse pressed left at (323, 255)
Screenshot: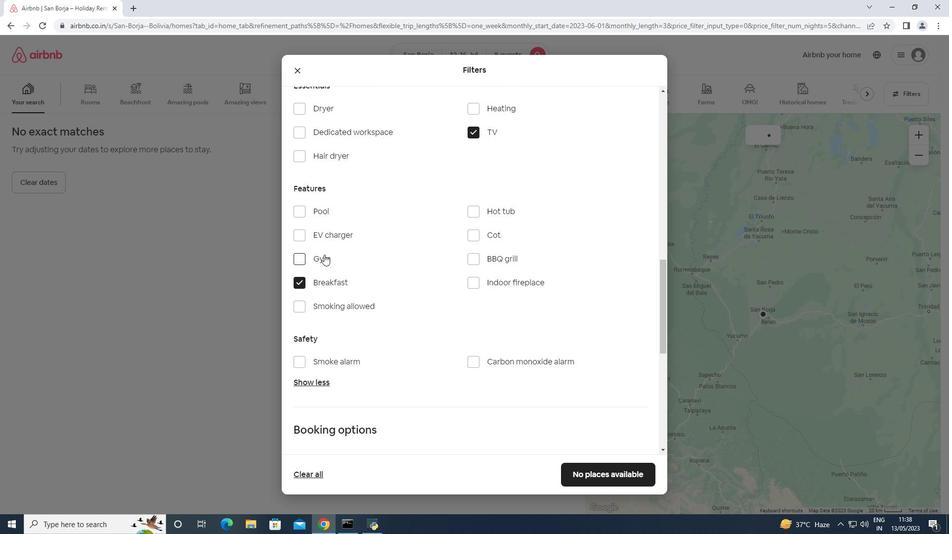 
Action: Mouse moved to (414, 287)
Screenshot: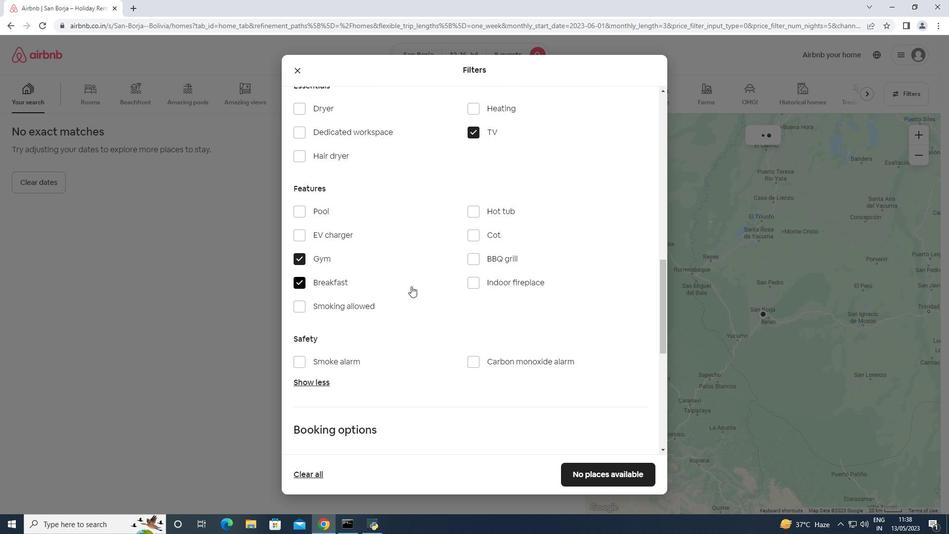 
Action: Mouse scrolled (414, 286) with delta (0, 0)
Screenshot: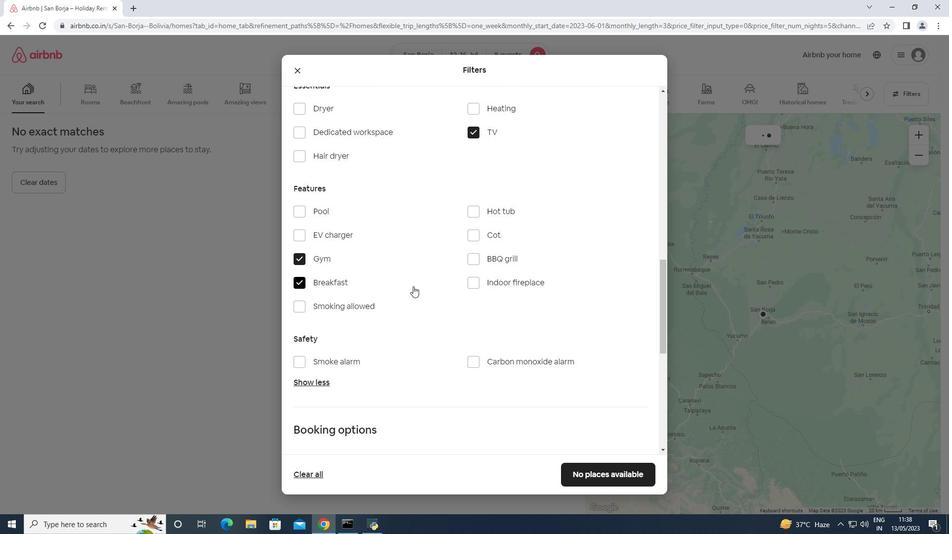 
Action: Mouse scrolled (414, 286) with delta (0, 0)
Screenshot: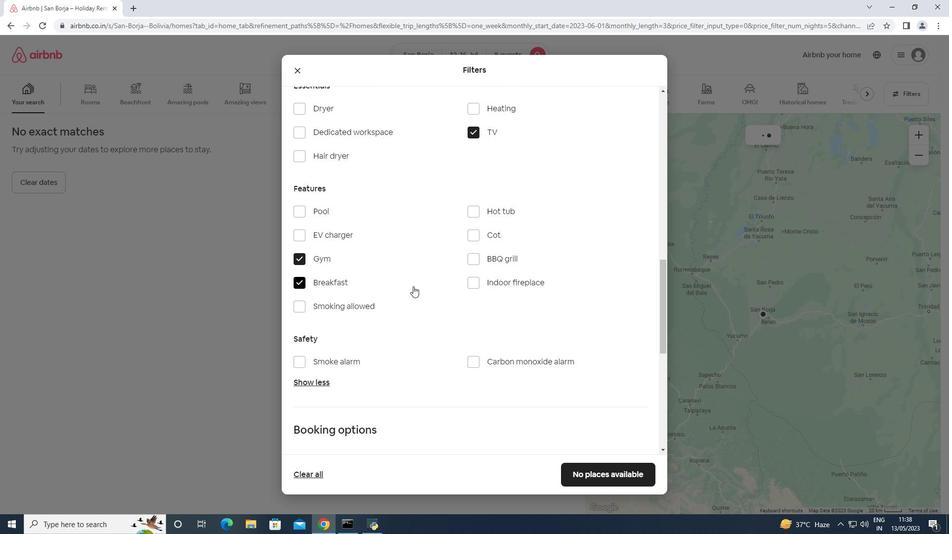 
Action: Mouse moved to (414, 287)
Screenshot: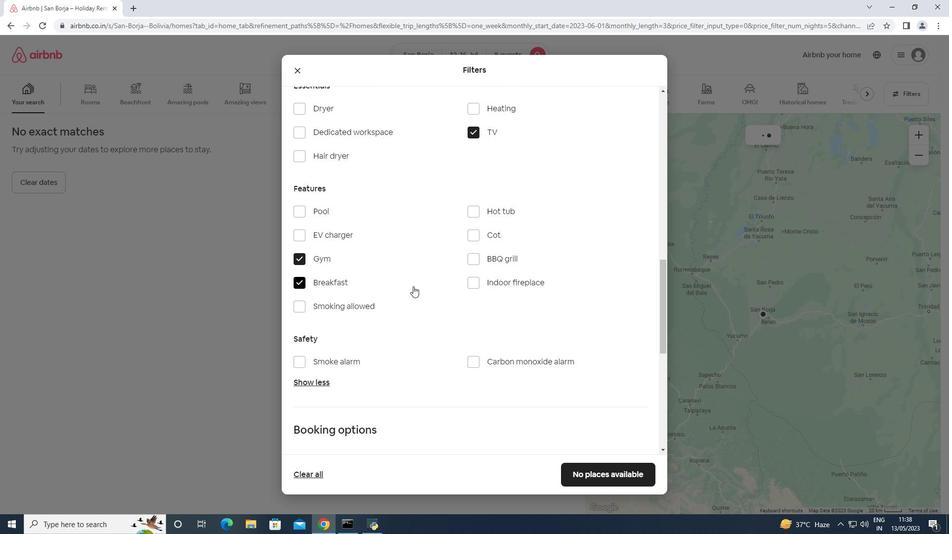 
Action: Mouse scrolled (414, 286) with delta (0, 0)
Screenshot: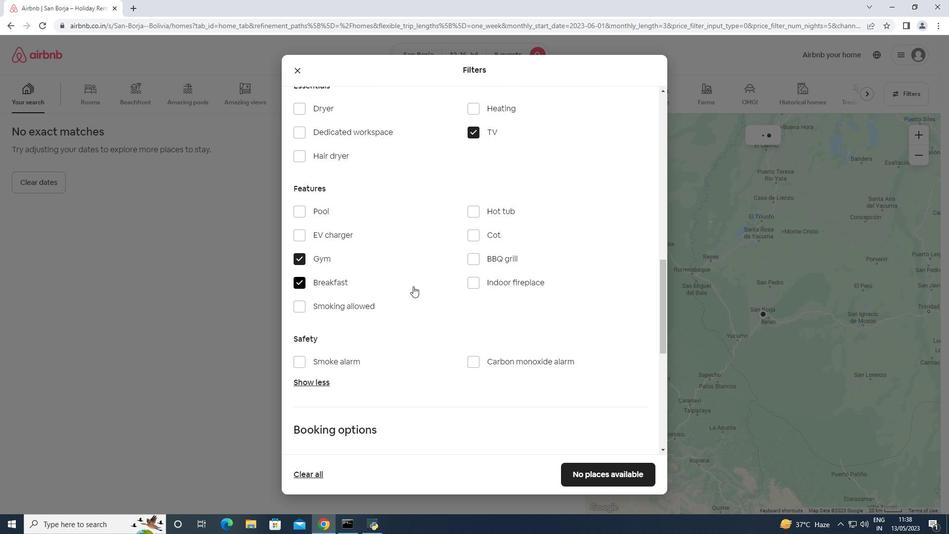 
Action: Mouse scrolled (414, 286) with delta (0, 0)
Screenshot: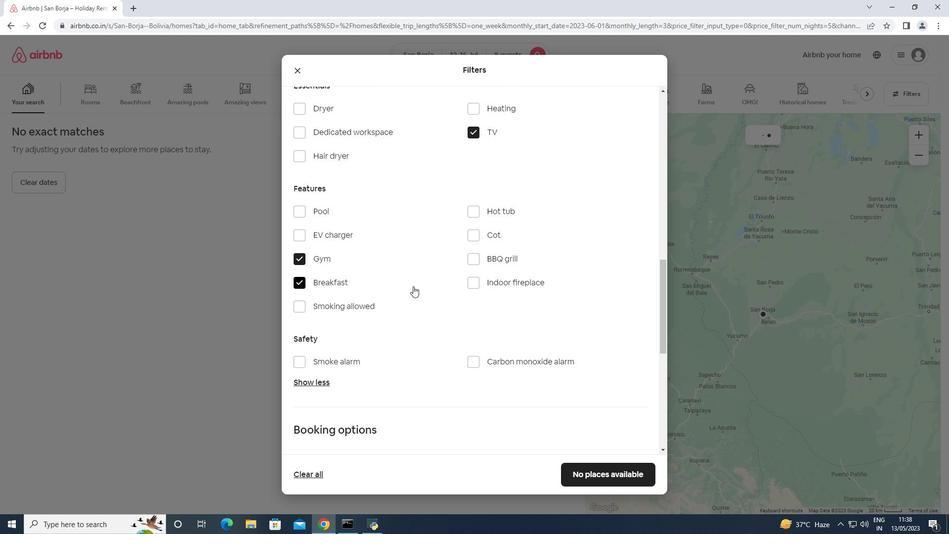 
Action: Mouse moved to (626, 298)
Screenshot: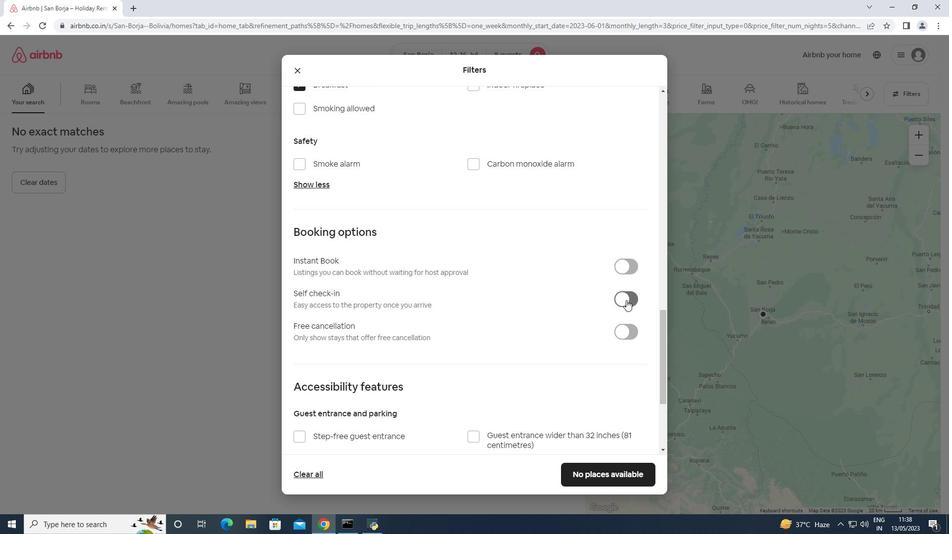 
Action: Mouse pressed left at (626, 298)
Screenshot: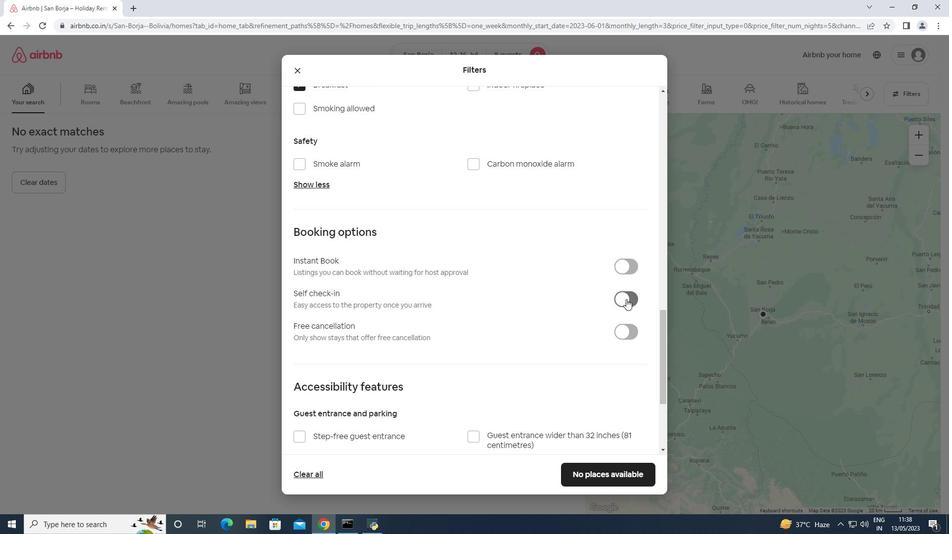 
Action: Mouse moved to (623, 298)
Screenshot: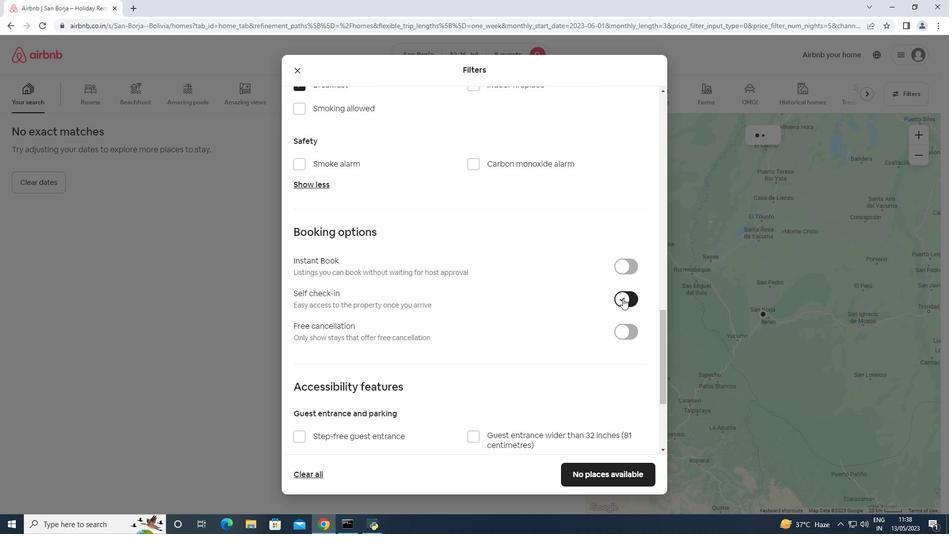 
Action: Mouse scrolled (623, 297) with delta (0, 0)
Screenshot: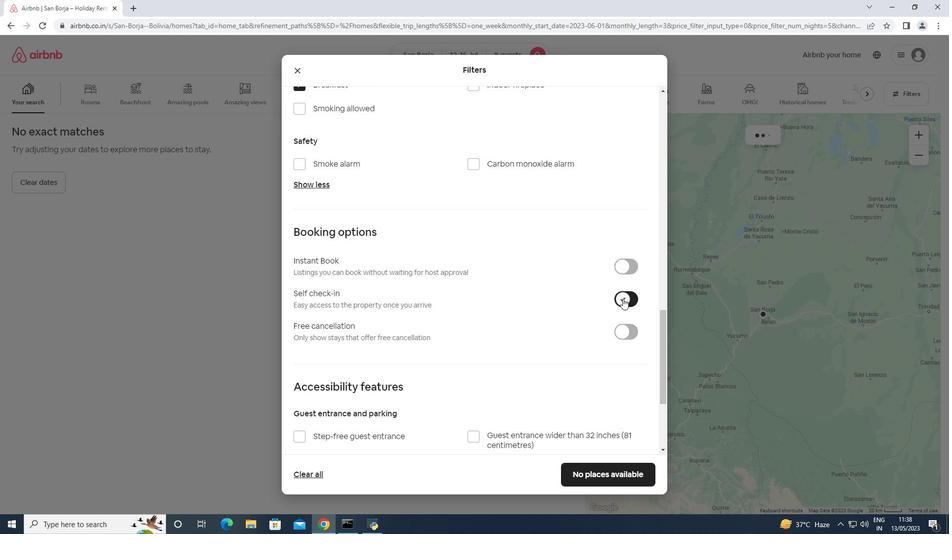 
Action: Mouse scrolled (623, 297) with delta (0, 0)
Screenshot: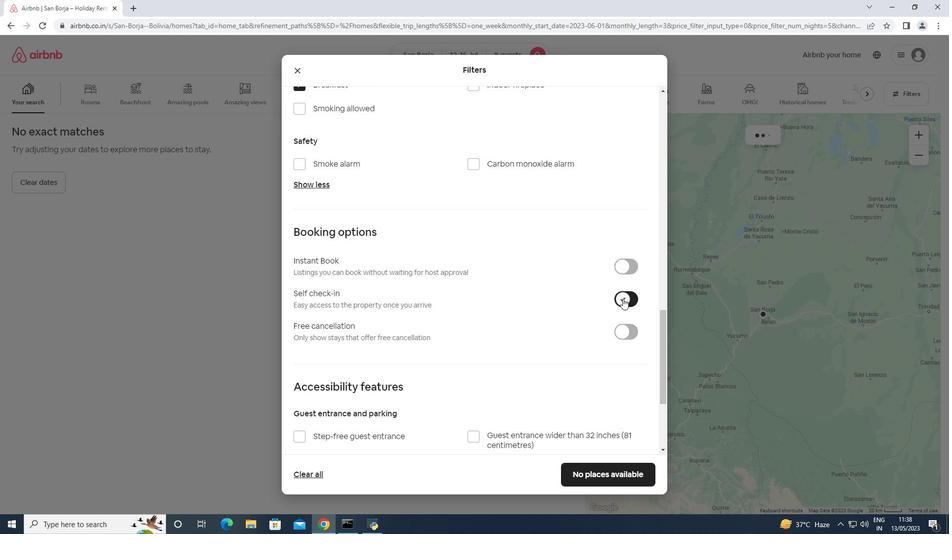 
Action: Mouse scrolled (623, 297) with delta (0, 0)
Screenshot: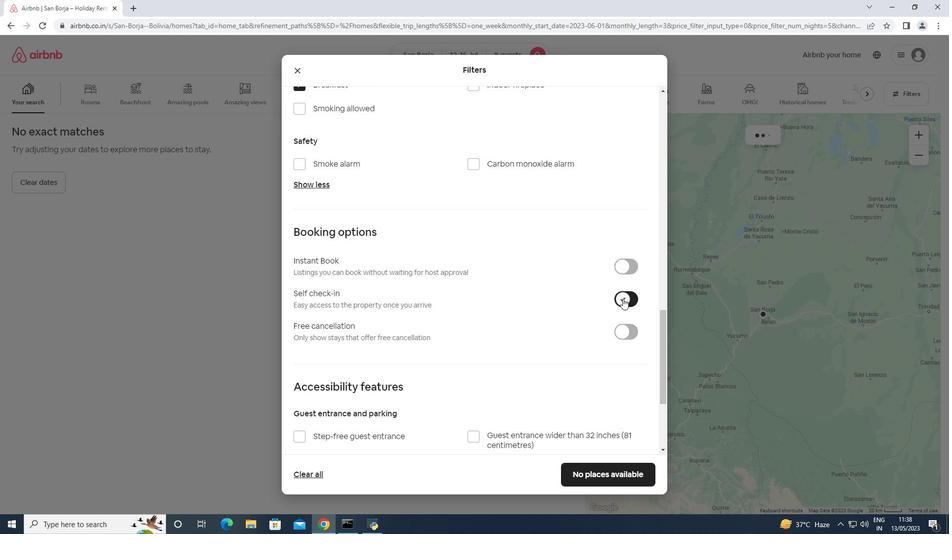 
Action: Mouse scrolled (623, 297) with delta (0, 0)
Screenshot: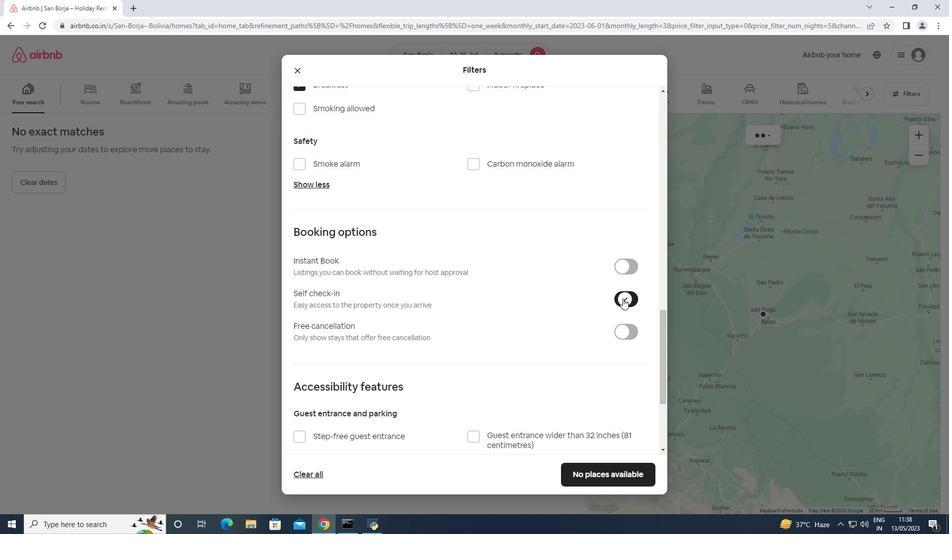 
Action: Mouse scrolled (623, 297) with delta (0, 0)
Screenshot: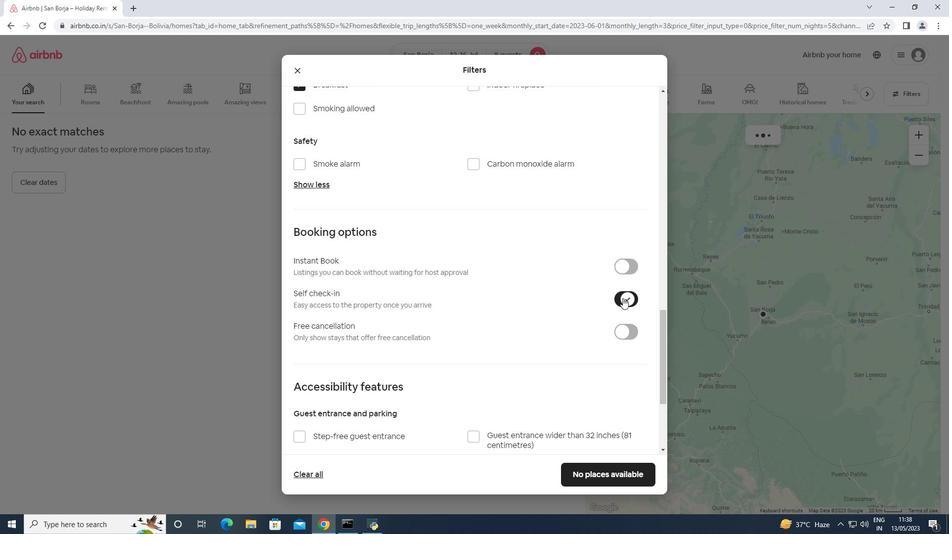 
Action: Mouse scrolled (623, 297) with delta (0, 0)
Screenshot: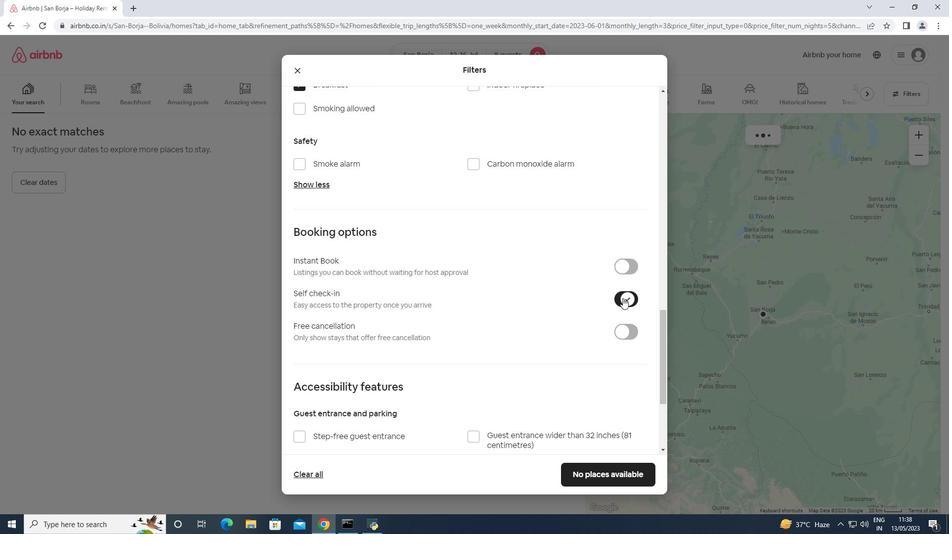 
Action: Mouse moved to (428, 404)
Screenshot: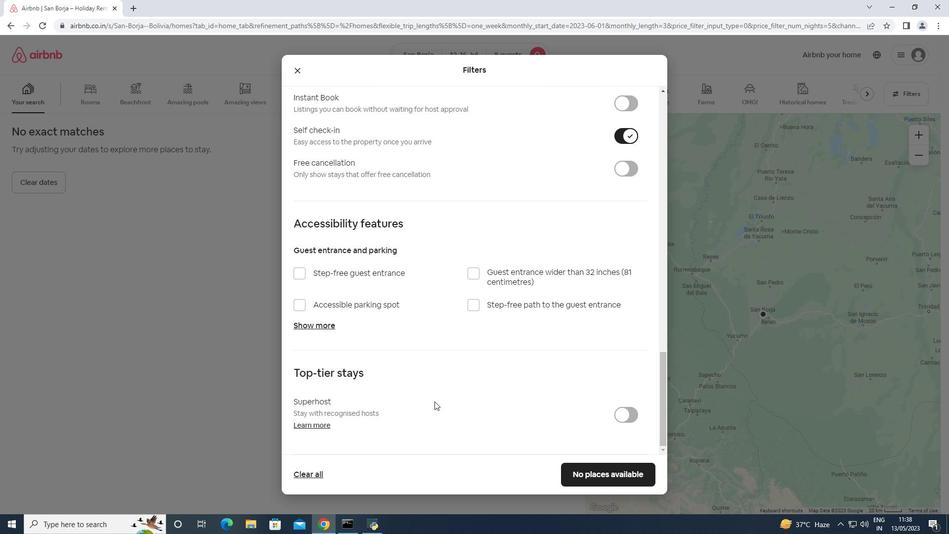
Action: Mouse scrolled (428, 403) with delta (0, 0)
Screenshot: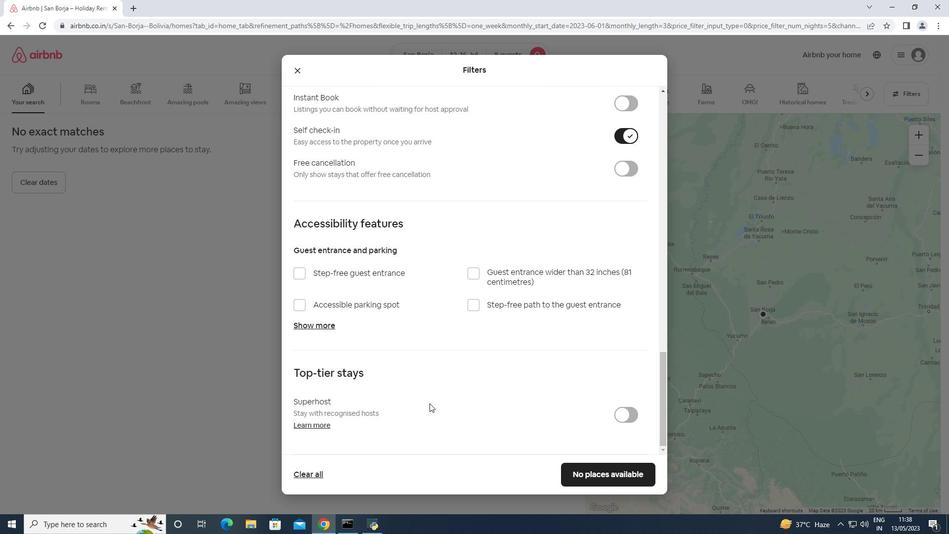 
Action: Mouse scrolled (428, 403) with delta (0, 0)
Screenshot: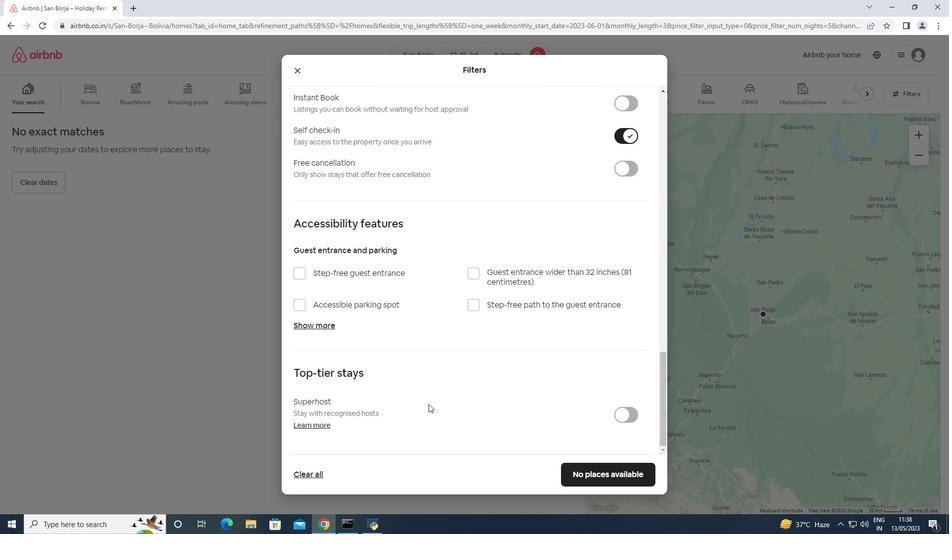 
Action: Mouse scrolled (428, 403) with delta (0, 0)
Screenshot: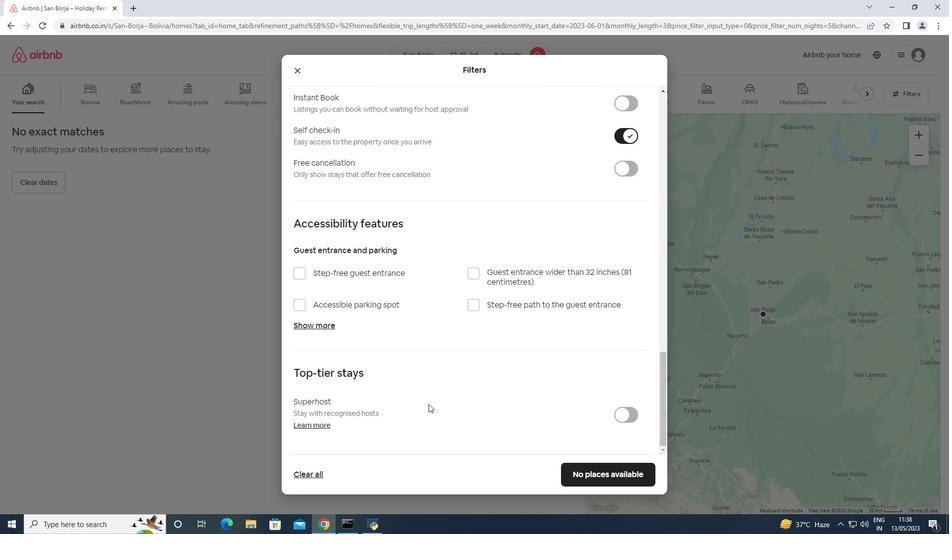 
Action: Mouse scrolled (428, 403) with delta (0, 0)
Screenshot: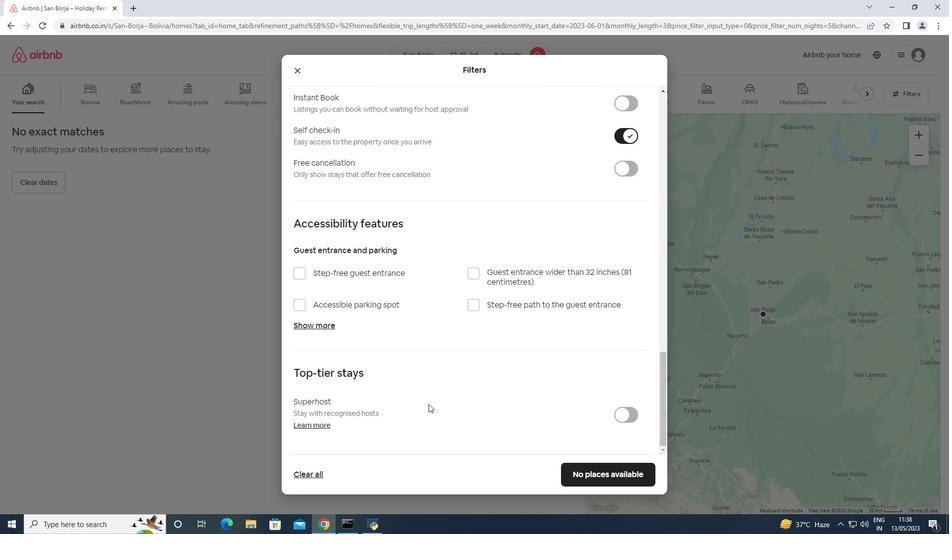 
Action: Mouse scrolled (428, 403) with delta (0, 0)
Screenshot: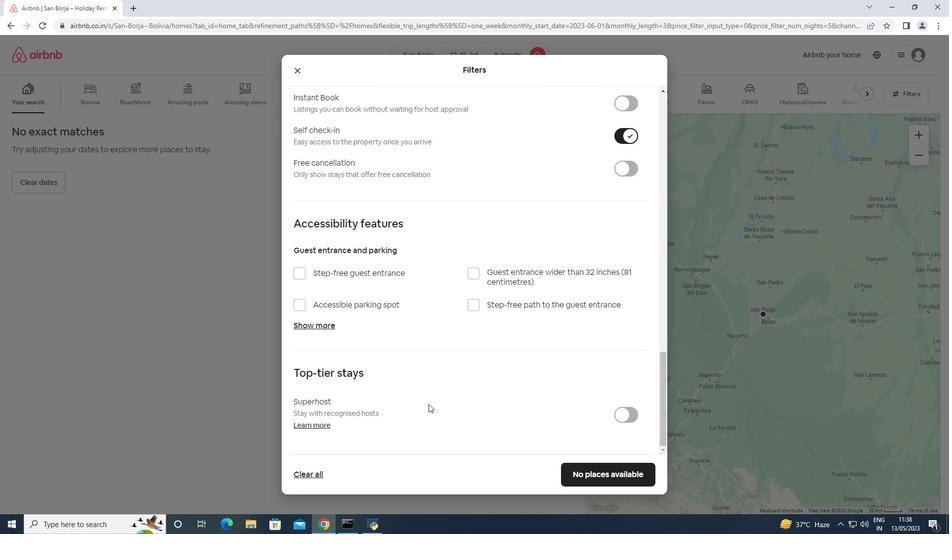 
Action: Mouse moved to (428, 402)
Screenshot: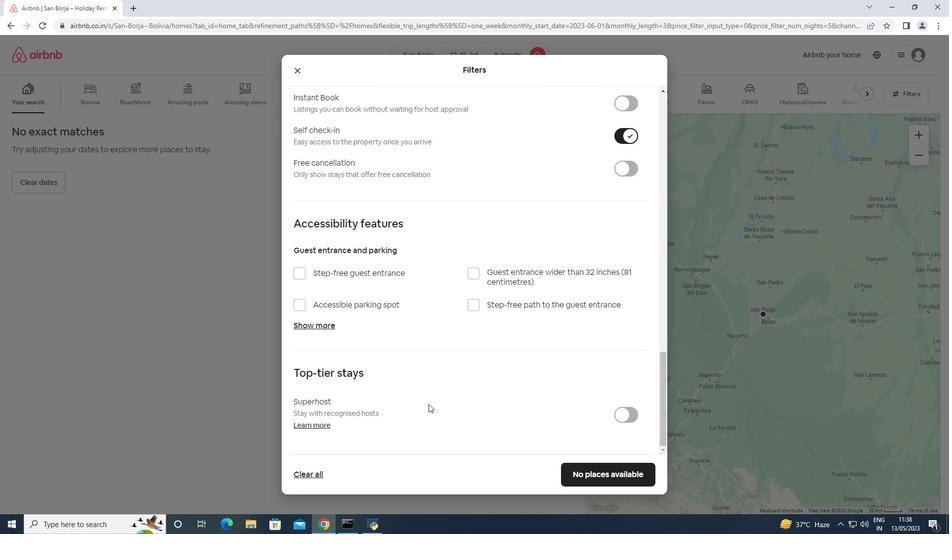 
Action: Mouse scrolled (428, 402) with delta (0, 0)
Screenshot: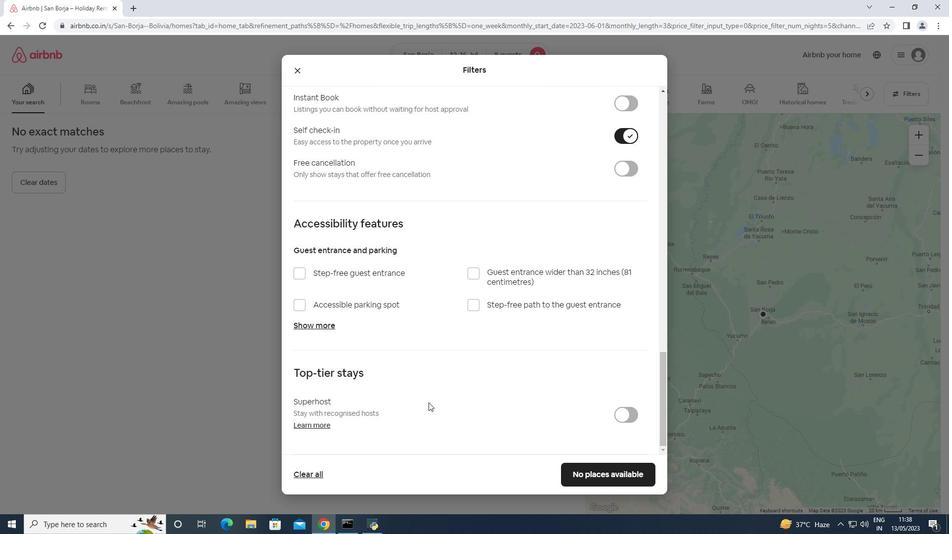 
Action: Mouse scrolled (428, 402) with delta (0, 0)
Screenshot: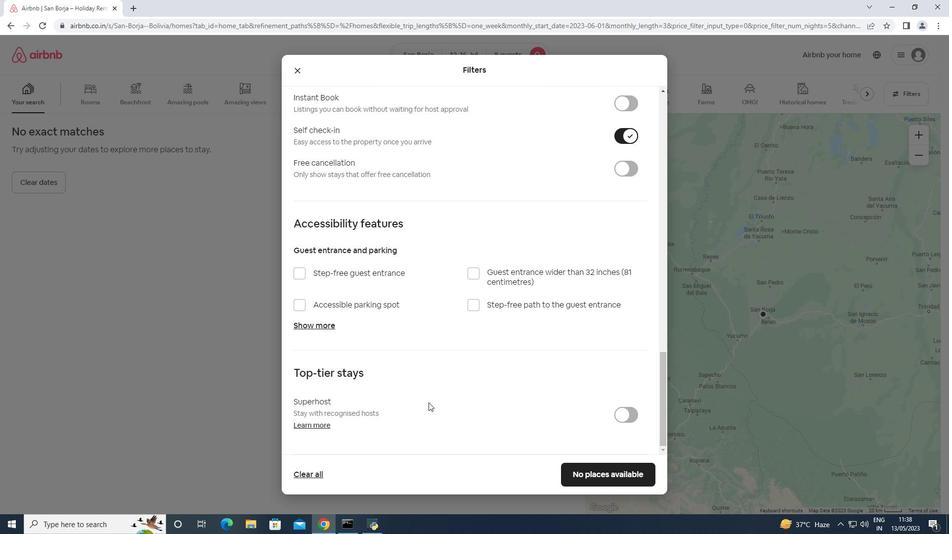
Action: Mouse scrolled (428, 402) with delta (0, 0)
Screenshot: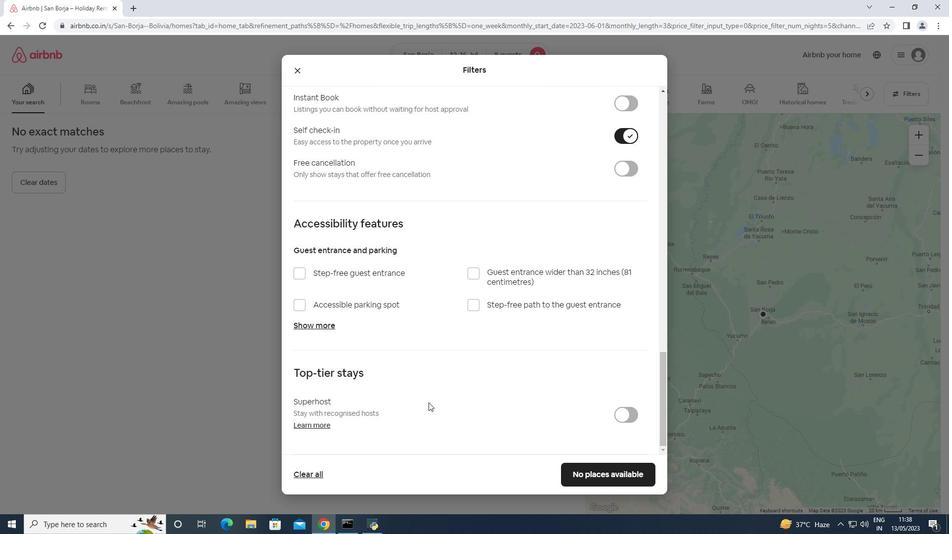 
Action: Mouse scrolled (428, 402) with delta (0, 0)
Screenshot: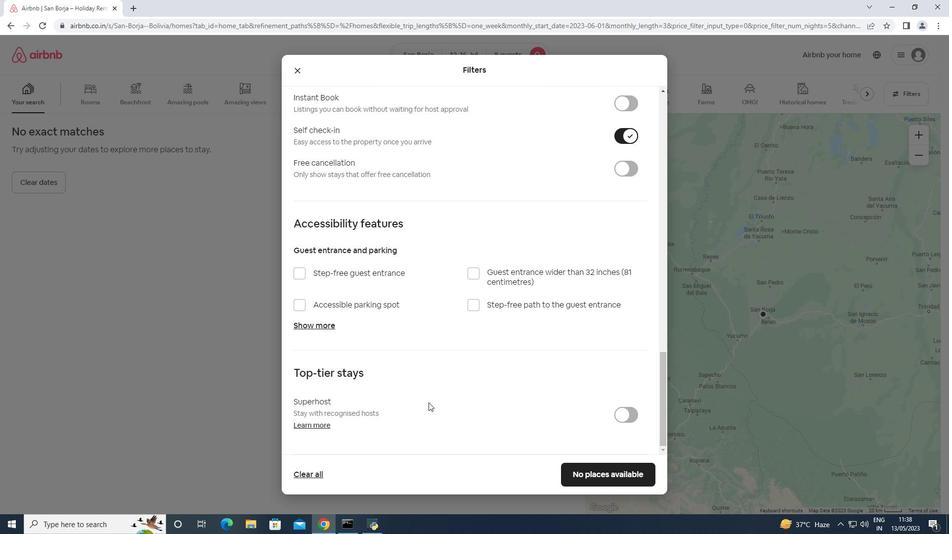 
Action: Mouse scrolled (428, 402) with delta (0, 0)
Screenshot: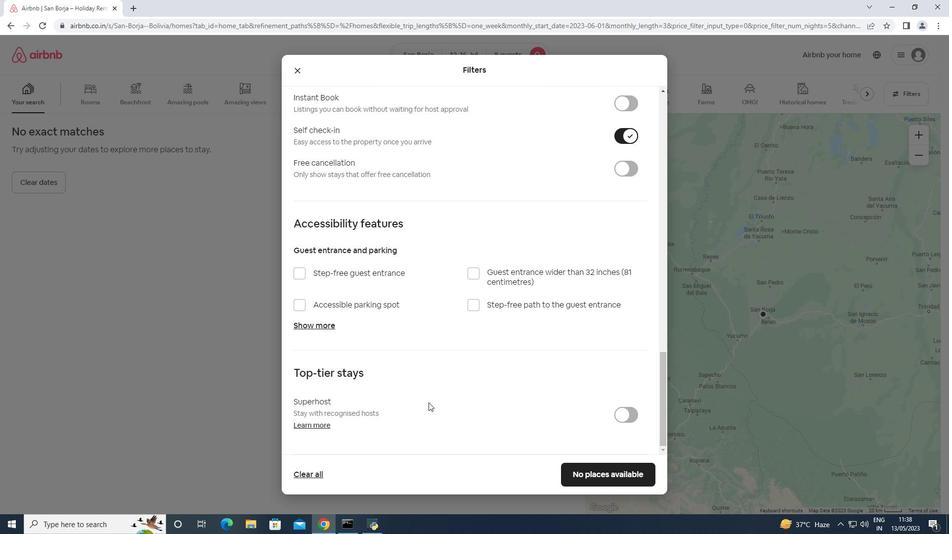 
Action: Mouse scrolled (428, 402) with delta (0, 0)
Screenshot: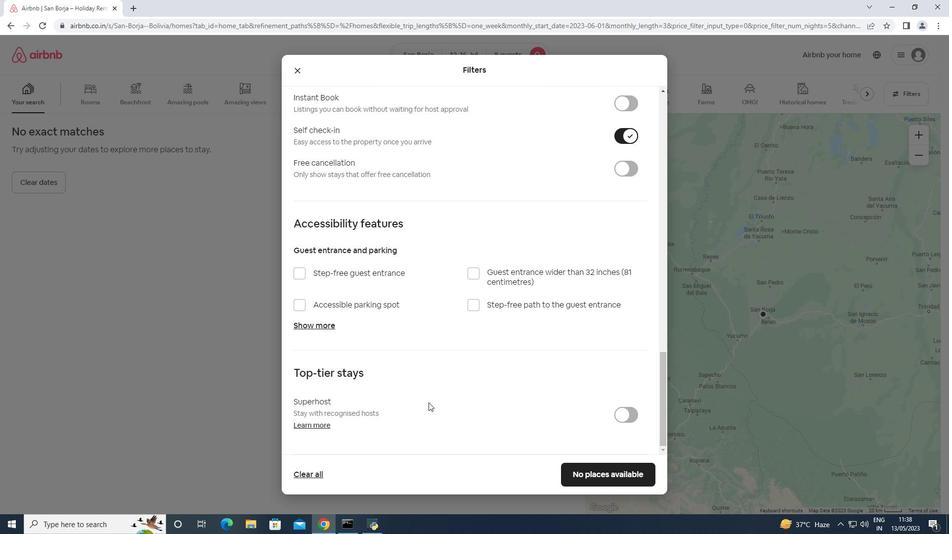 
Action: Mouse moved to (579, 465)
Screenshot: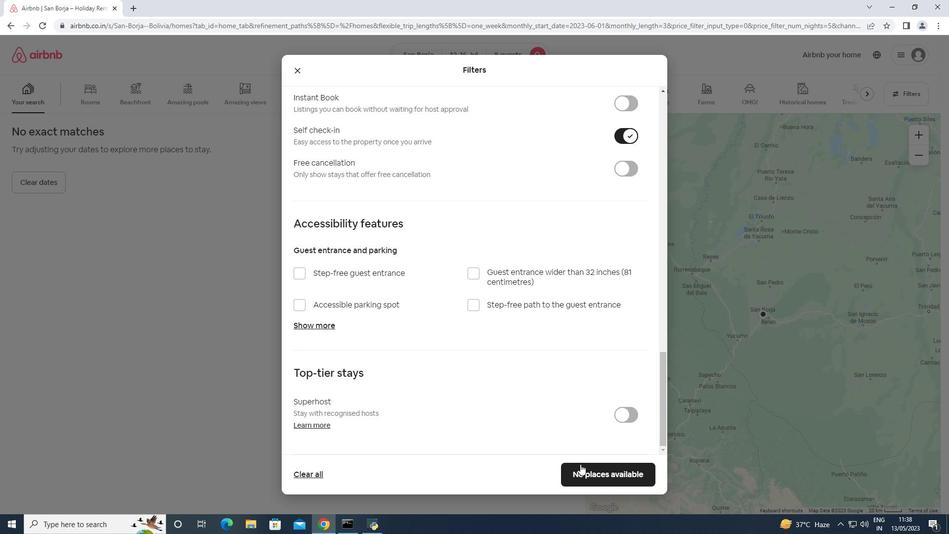
Action: Mouse pressed left at (579, 465)
Screenshot: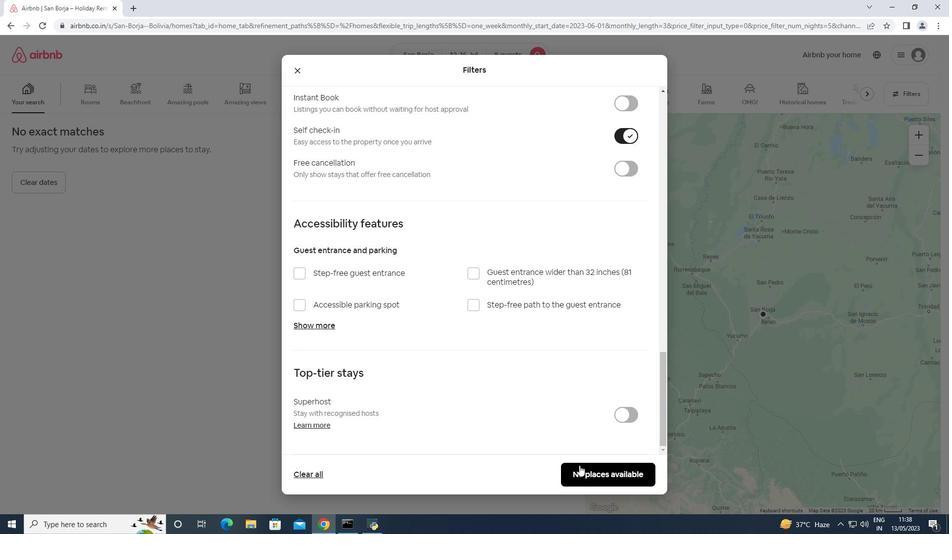 
Action: Mouse moved to (493, 254)
Screenshot: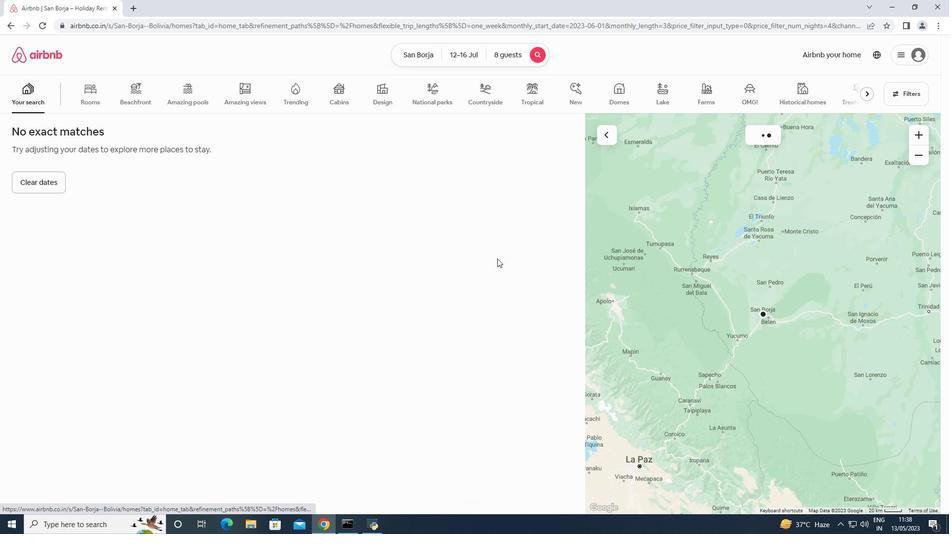 
